 Task: Look for space in Kepala Batas, Malaysia from 2nd August, 2023 to 12th August, 2023 for 2 adults in price range Rs.5000 to Rs.10000. Place can be private room with 1  bedroom having 1 bed and 1 bathroom. Property type can be house, flat, guest house, hotel. Booking option can be shelf check-in. Required host language is English.
Action: Mouse moved to (529, 156)
Screenshot: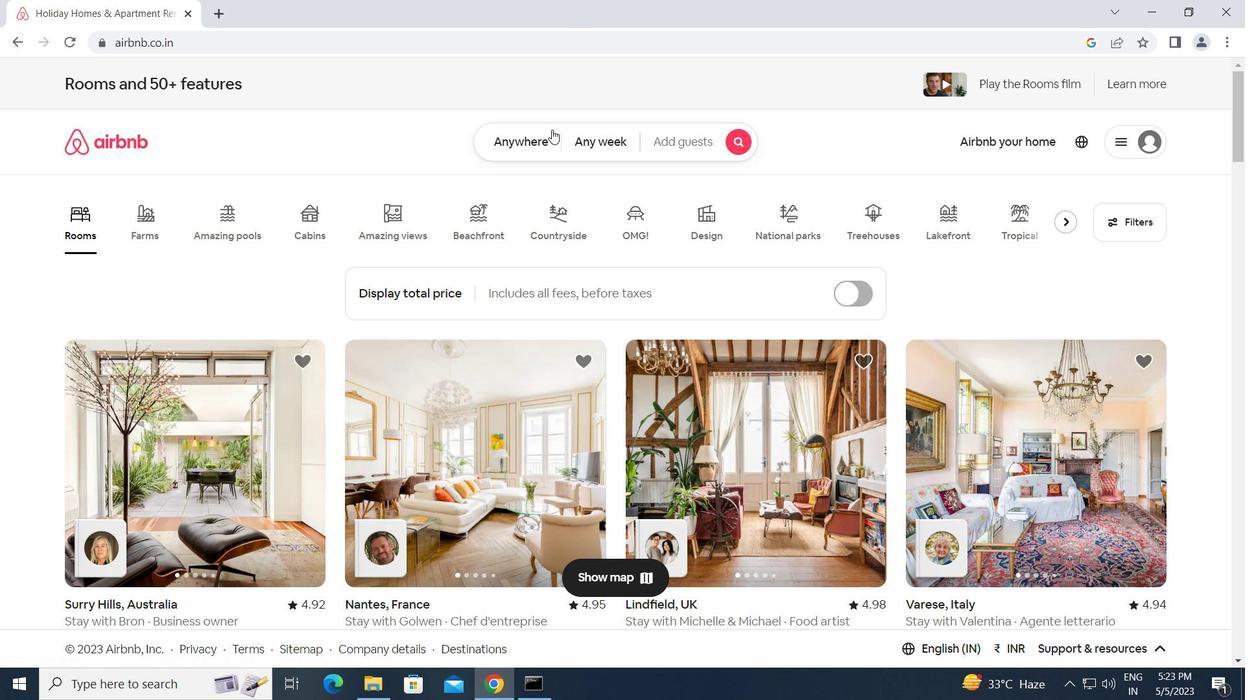 
Action: Mouse pressed left at (529, 156)
Screenshot: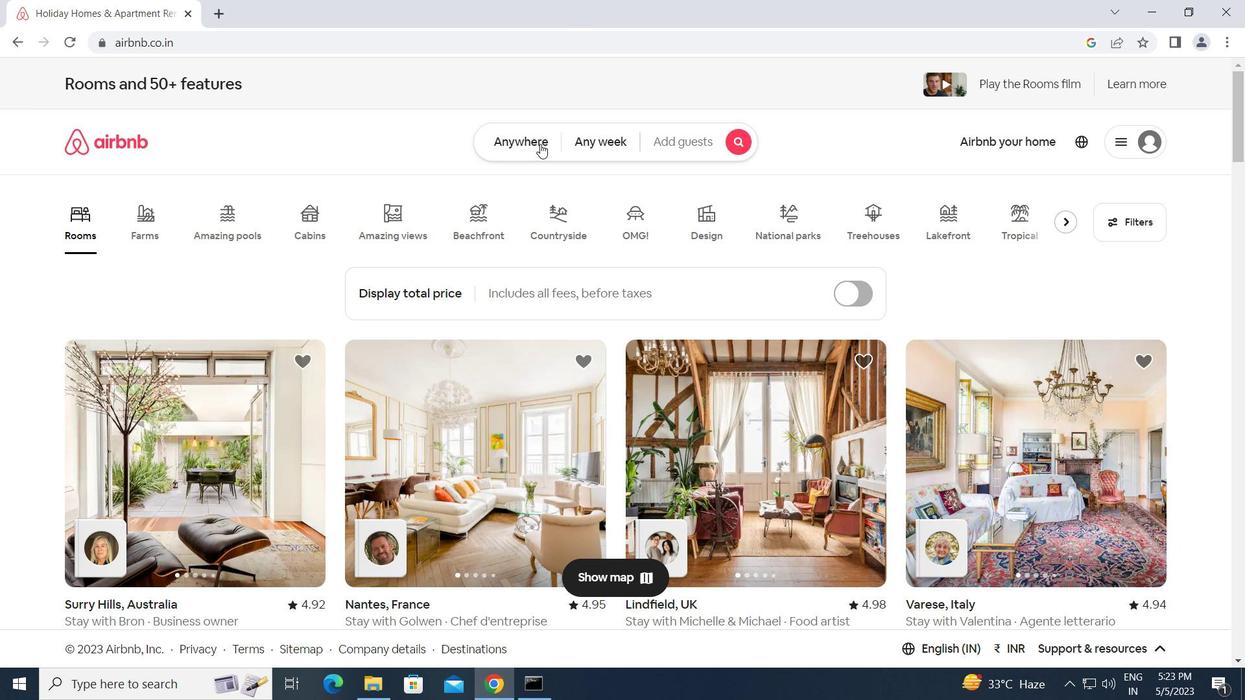 
Action: Mouse moved to (441, 202)
Screenshot: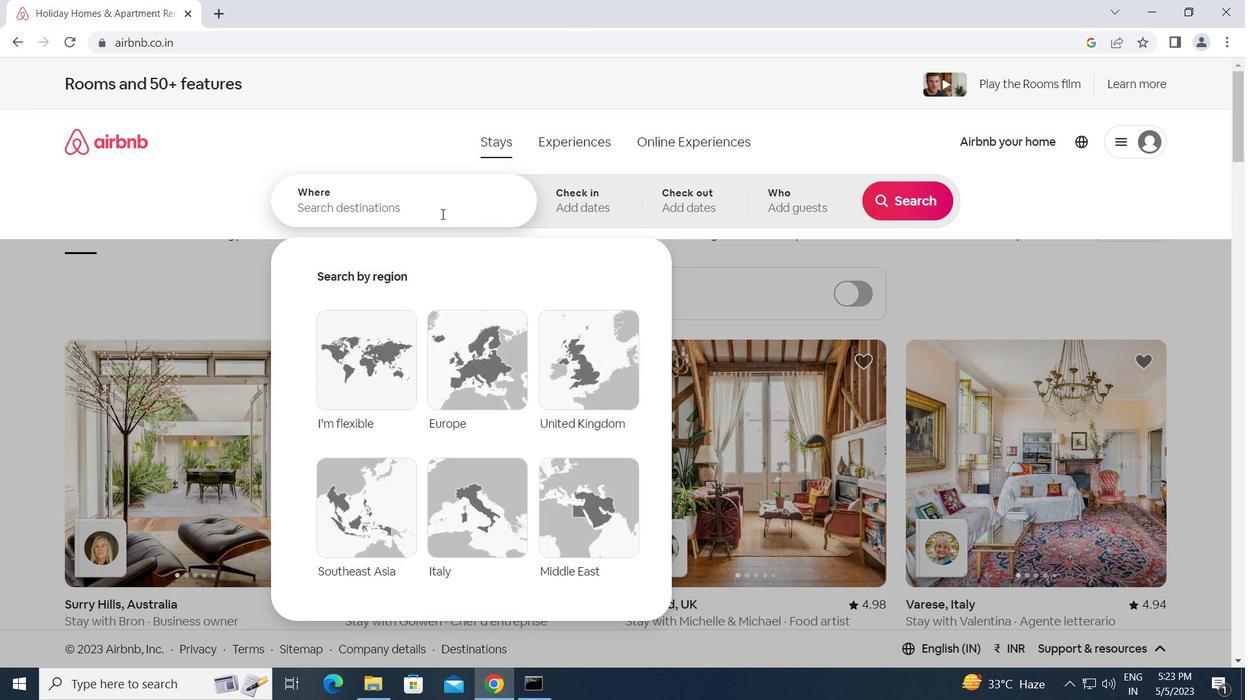 
Action: Mouse pressed left at (441, 202)
Screenshot: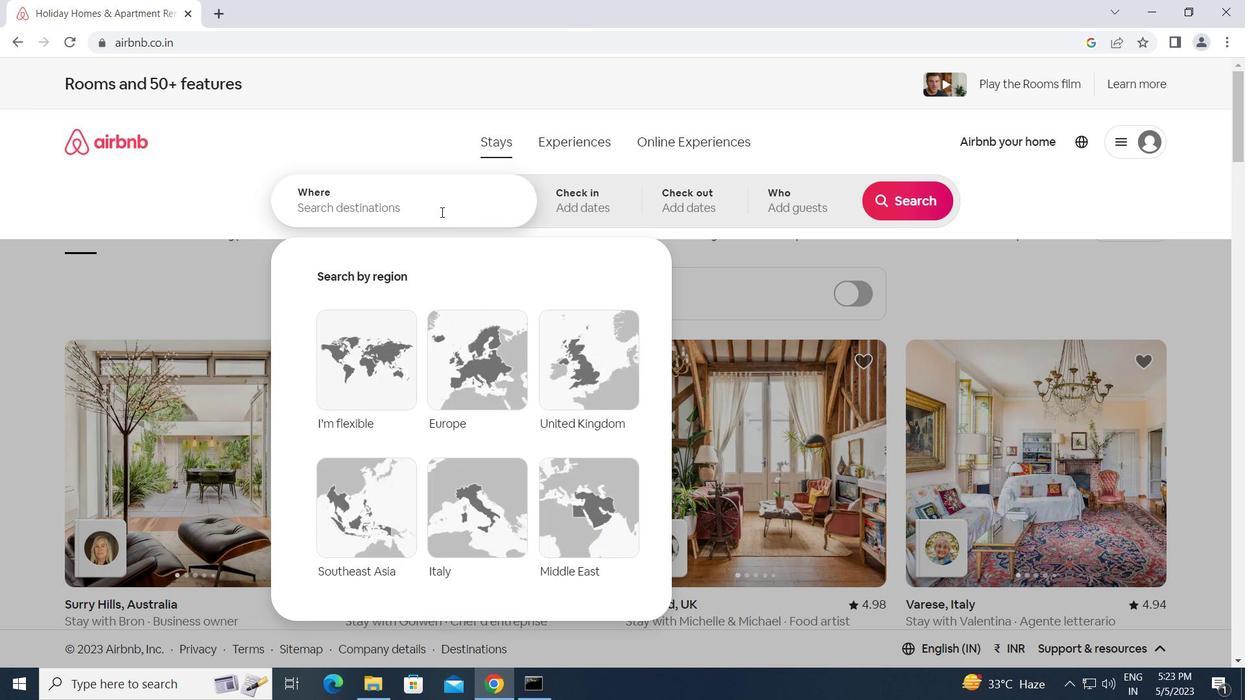 
Action: Key pressed k<Key.caps_lock>epala<Key.space><Key.caps_lock>b<Key.caps_lock>atas,<Key.space><Key.caps_lock>m<Key.caps_lock>alaysia<Key.enter>
Screenshot: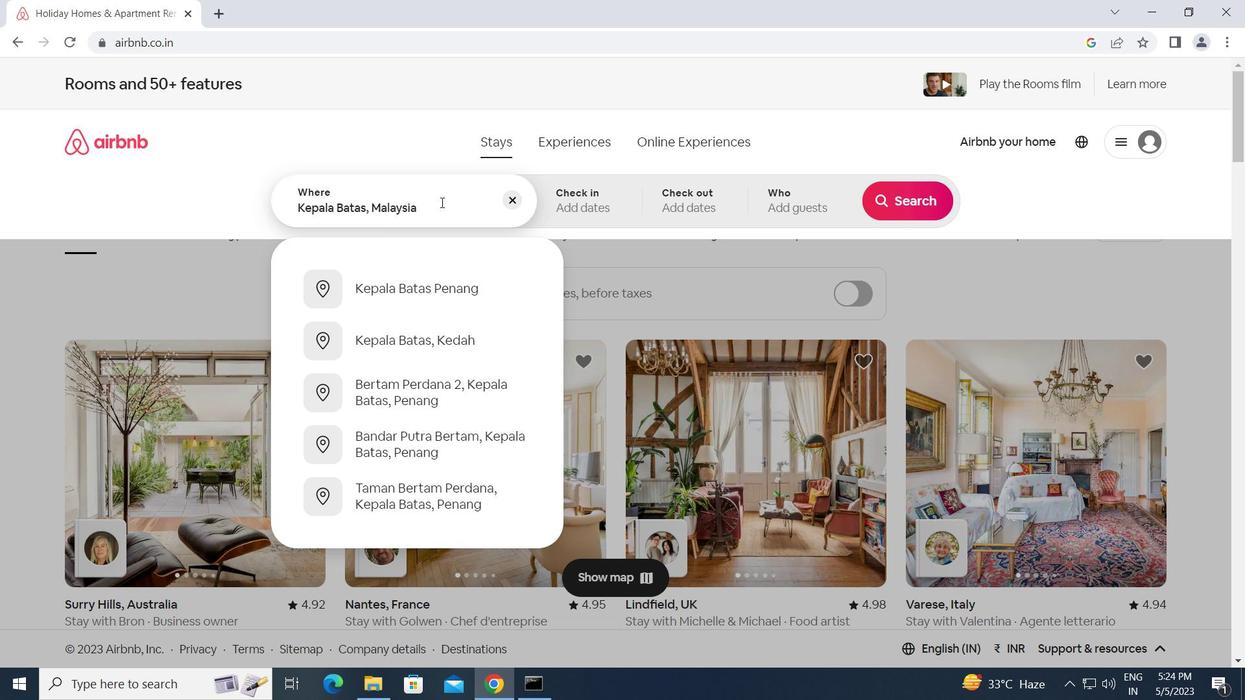 
Action: Mouse moved to (906, 332)
Screenshot: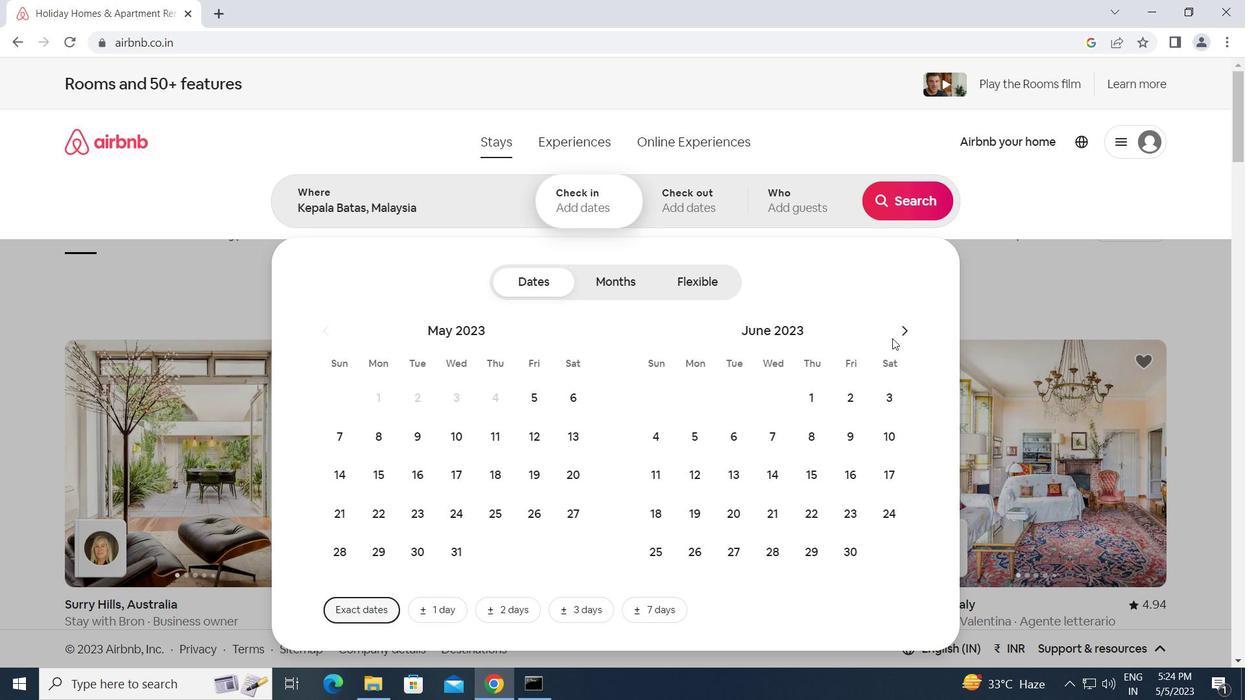 
Action: Mouse pressed left at (906, 332)
Screenshot: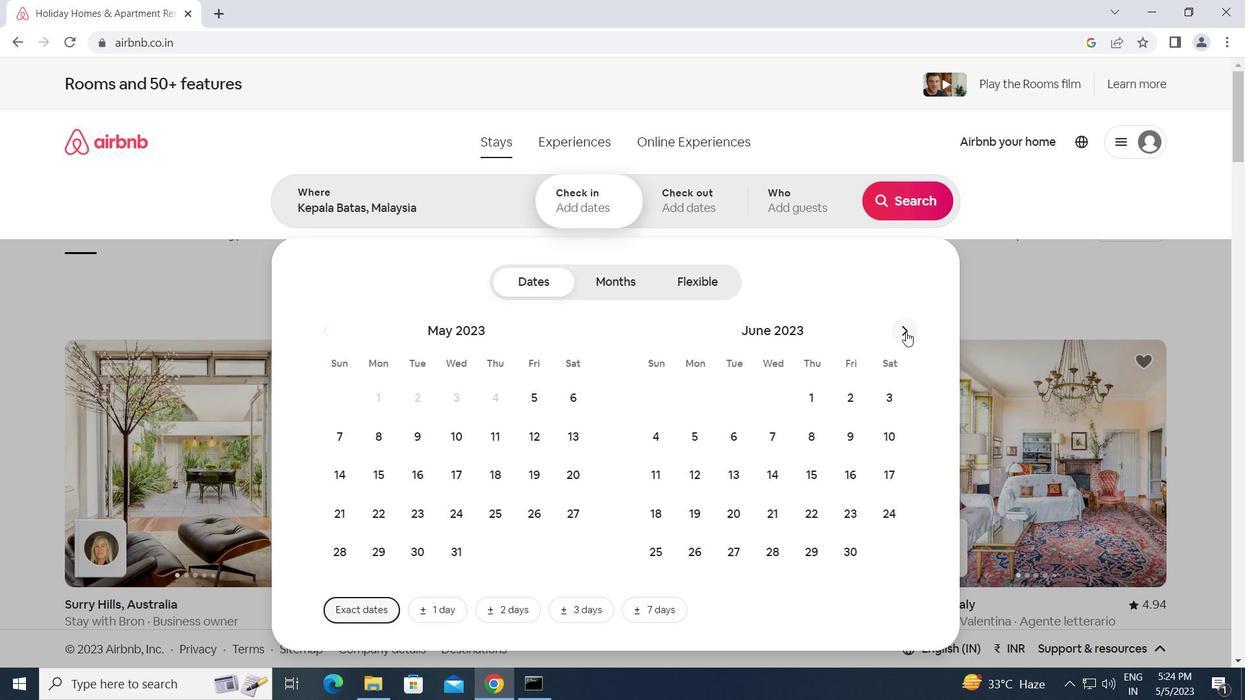
Action: Mouse pressed left at (906, 332)
Screenshot: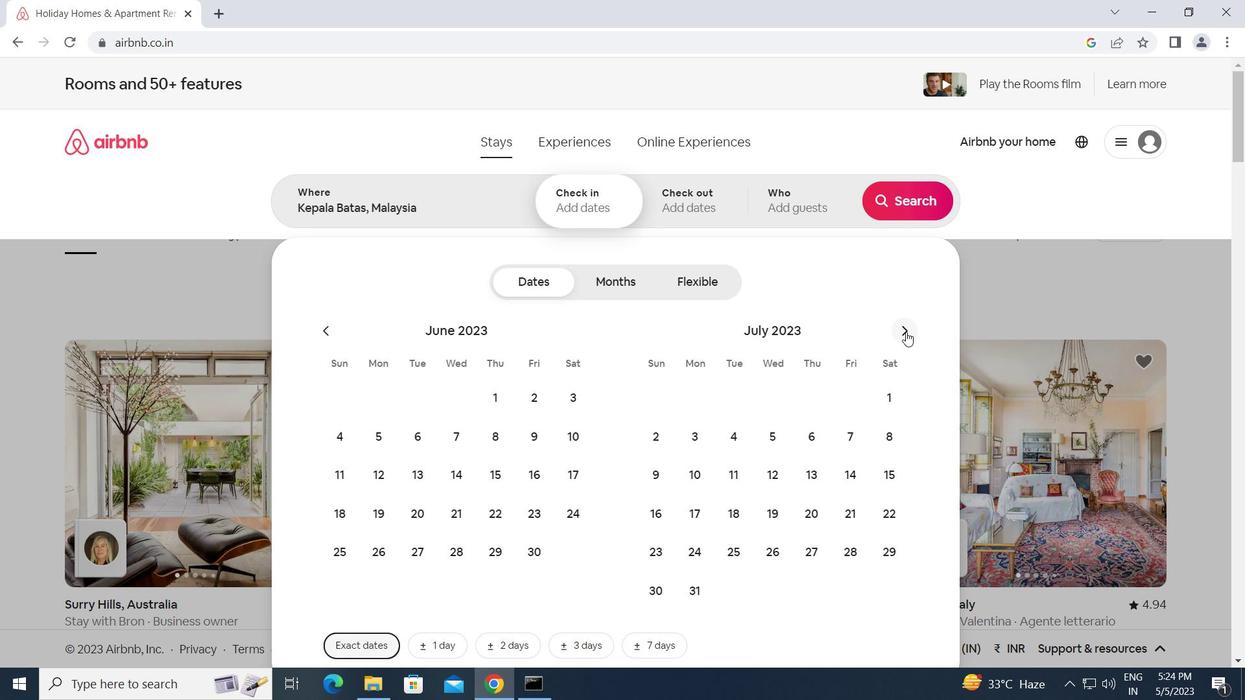 
Action: Mouse moved to (771, 398)
Screenshot: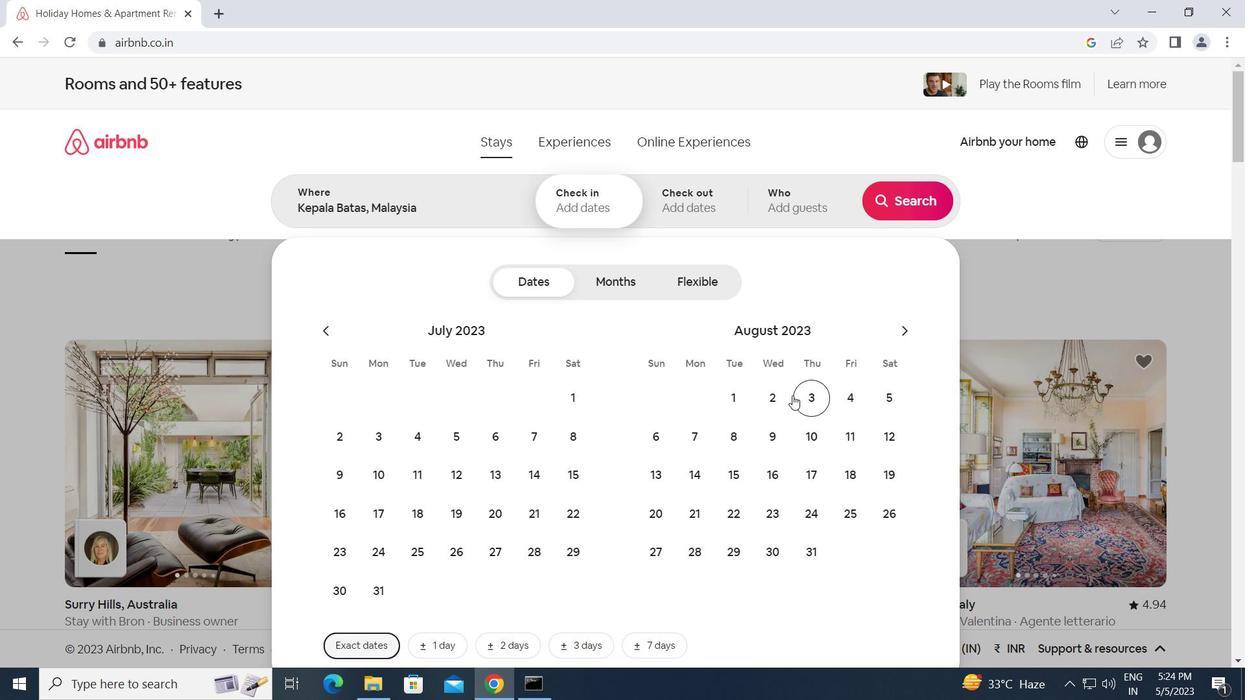 
Action: Mouse pressed left at (771, 398)
Screenshot: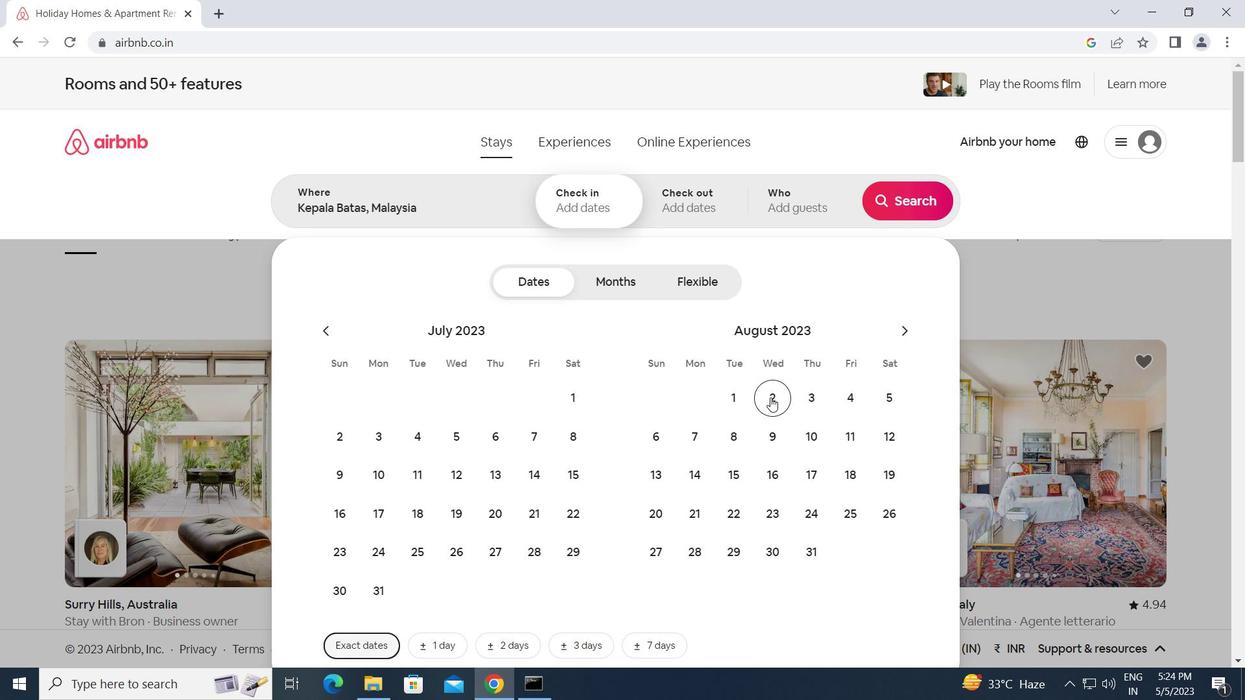 
Action: Mouse moved to (901, 441)
Screenshot: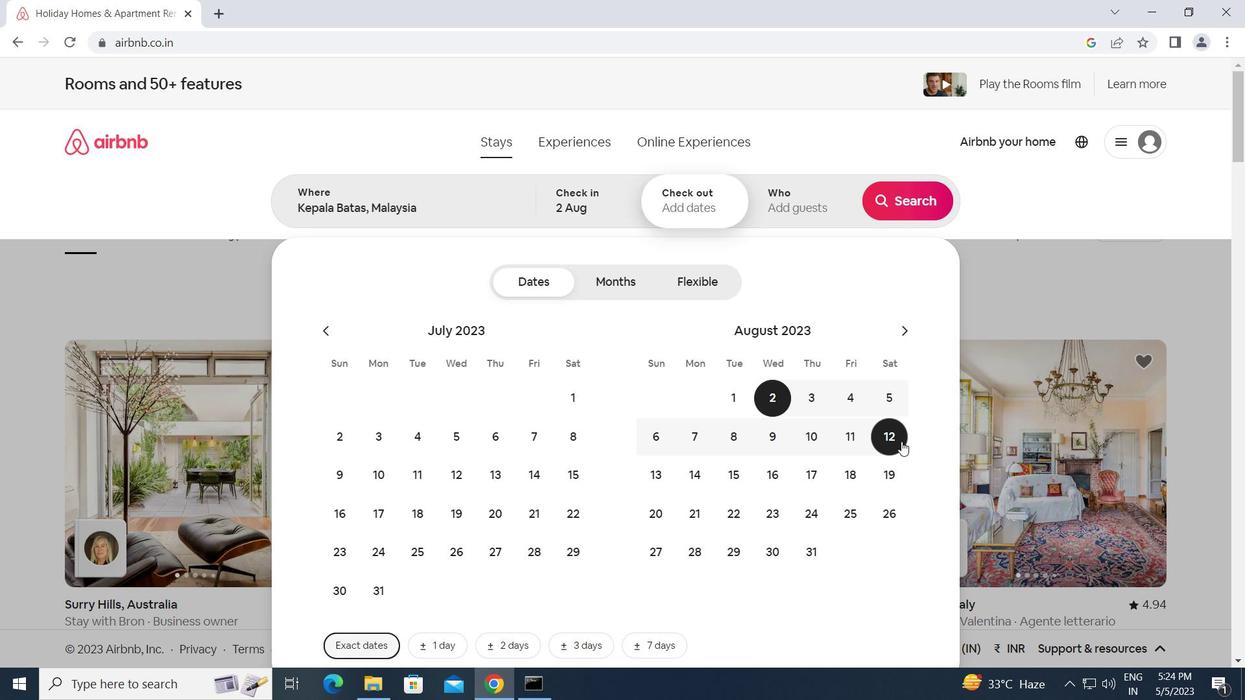 
Action: Mouse pressed left at (901, 441)
Screenshot: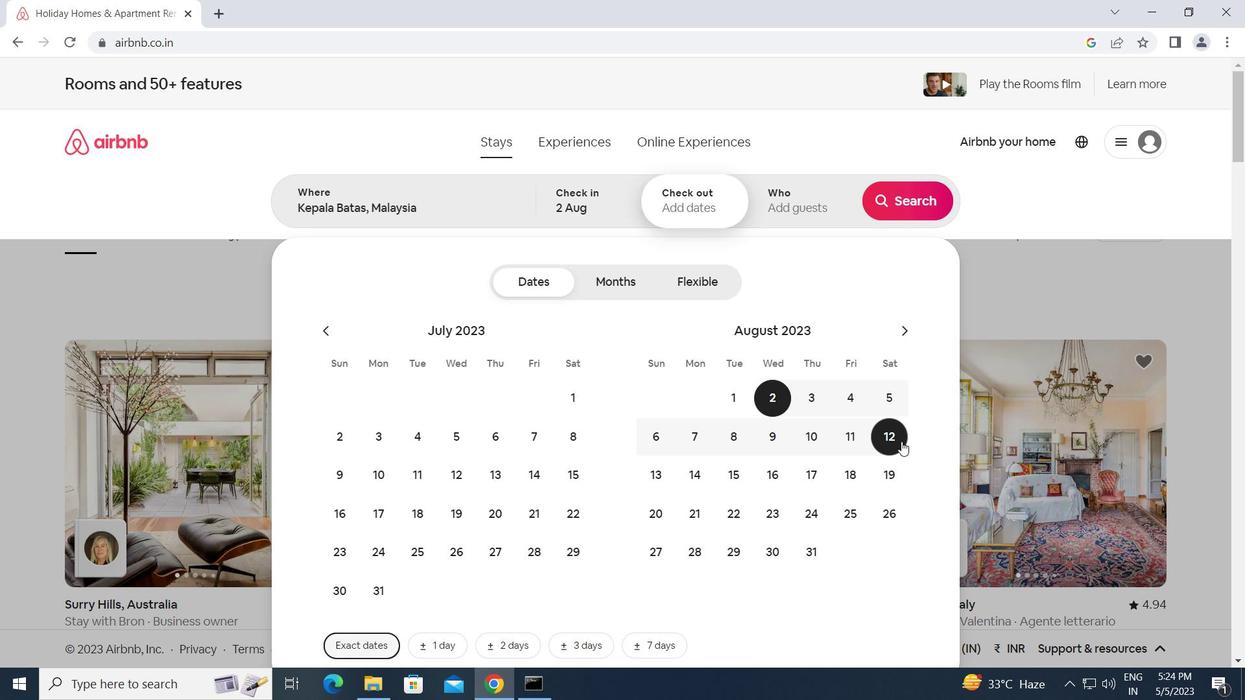 
Action: Mouse moved to (804, 202)
Screenshot: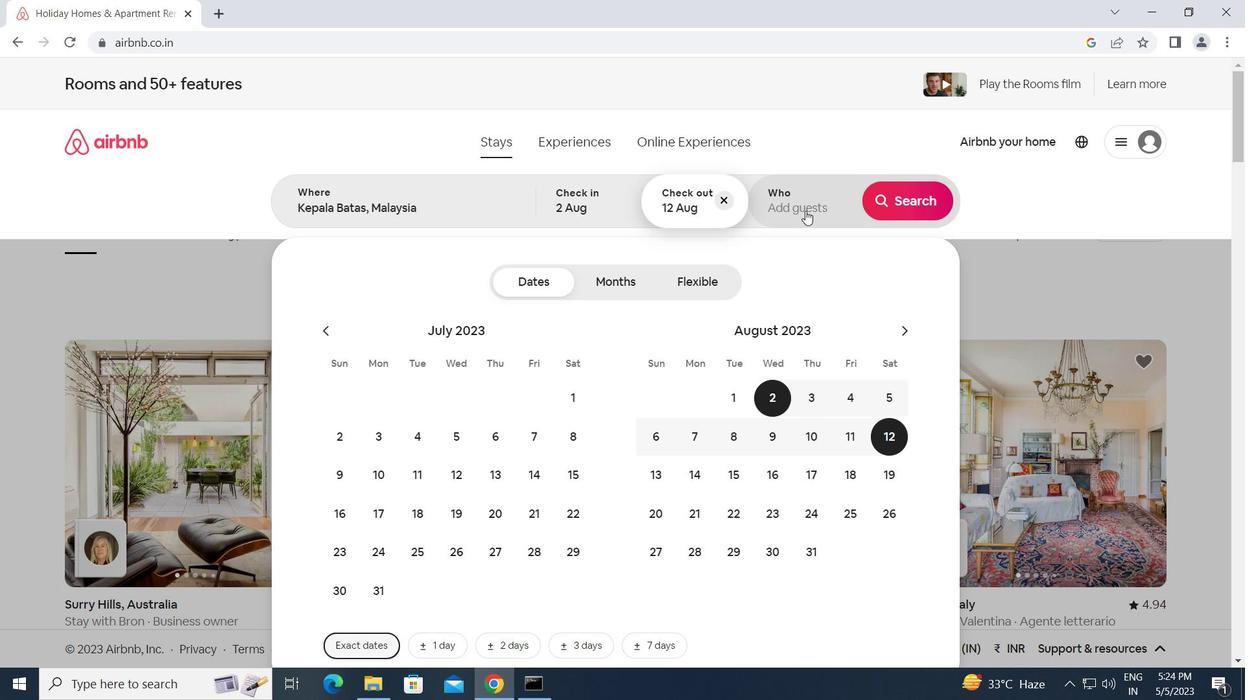 
Action: Mouse pressed left at (804, 202)
Screenshot: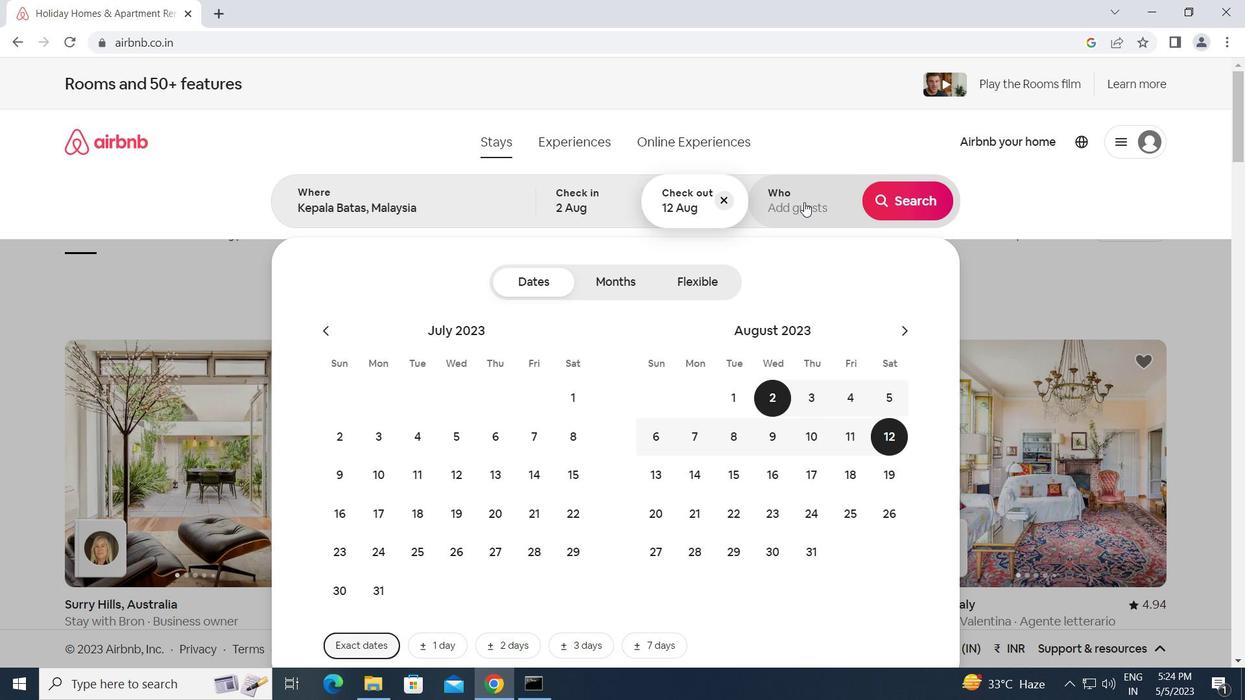 
Action: Mouse moved to (912, 283)
Screenshot: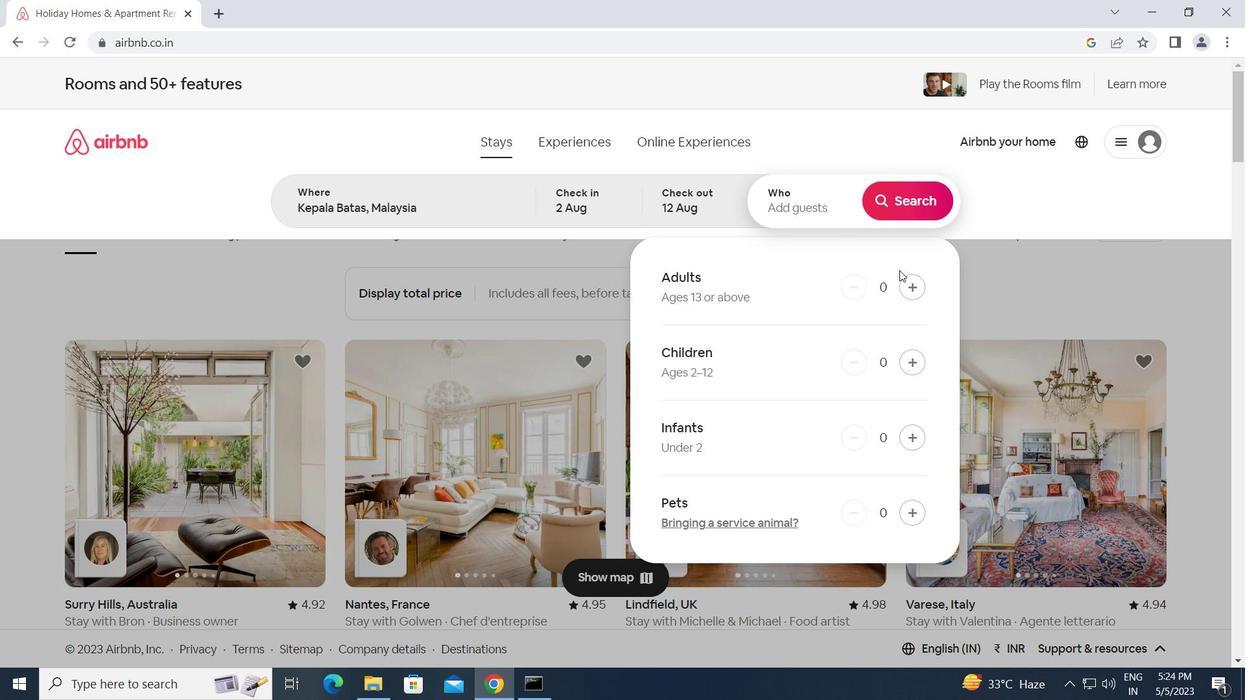 
Action: Mouse pressed left at (912, 283)
Screenshot: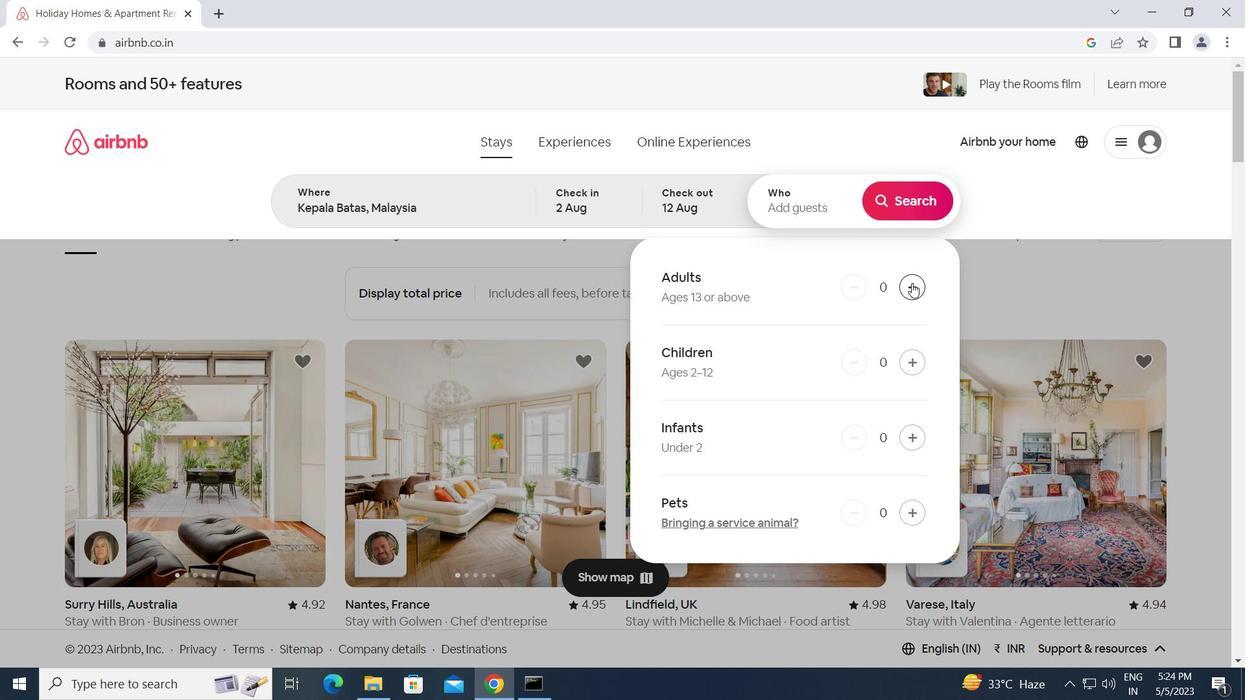 
Action: Mouse pressed left at (912, 283)
Screenshot: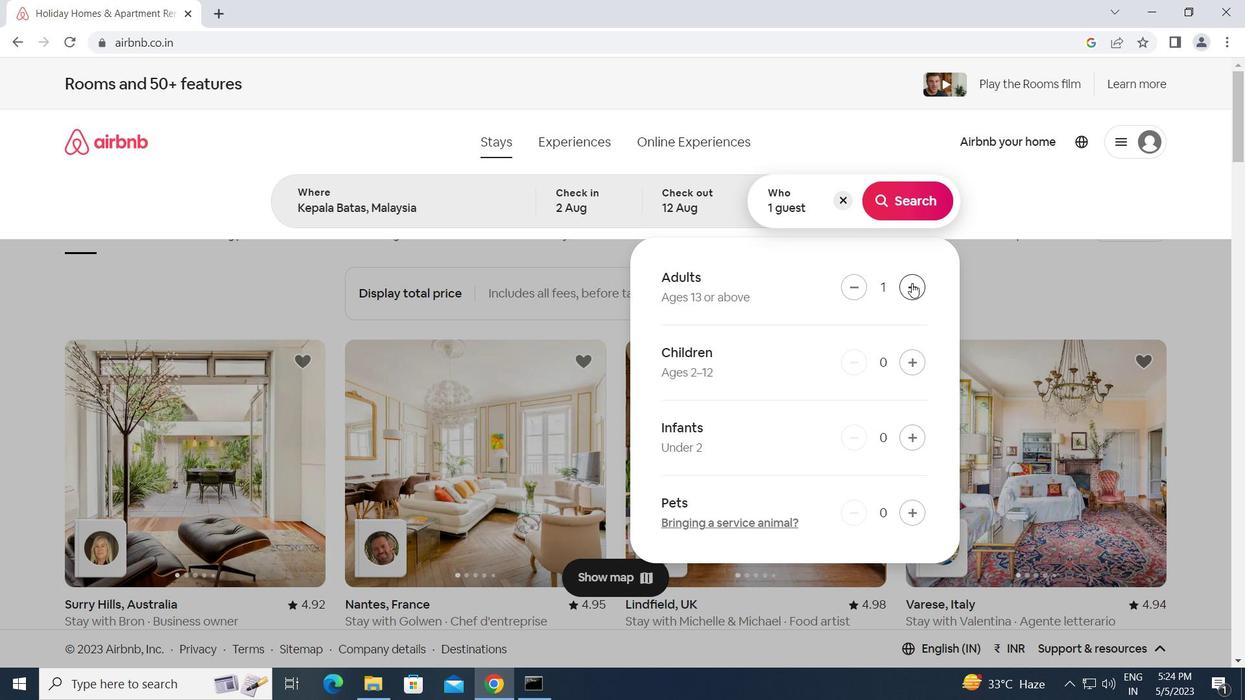 
Action: Mouse moved to (909, 199)
Screenshot: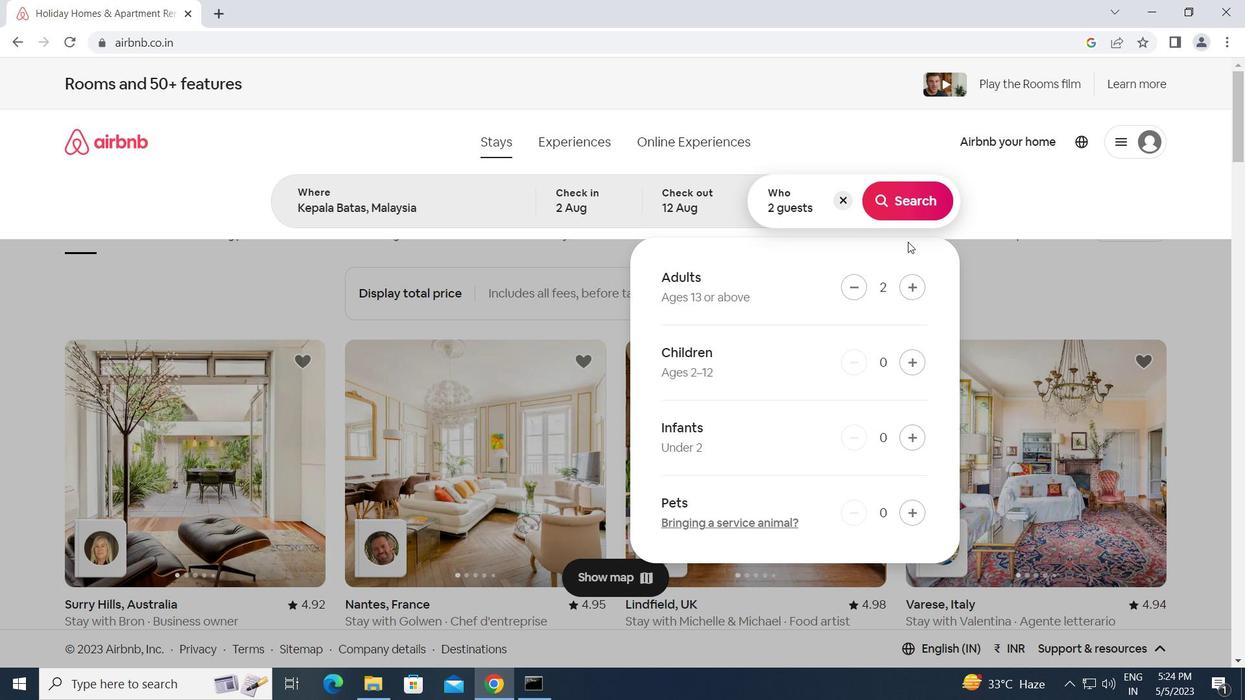 
Action: Mouse pressed left at (909, 199)
Screenshot: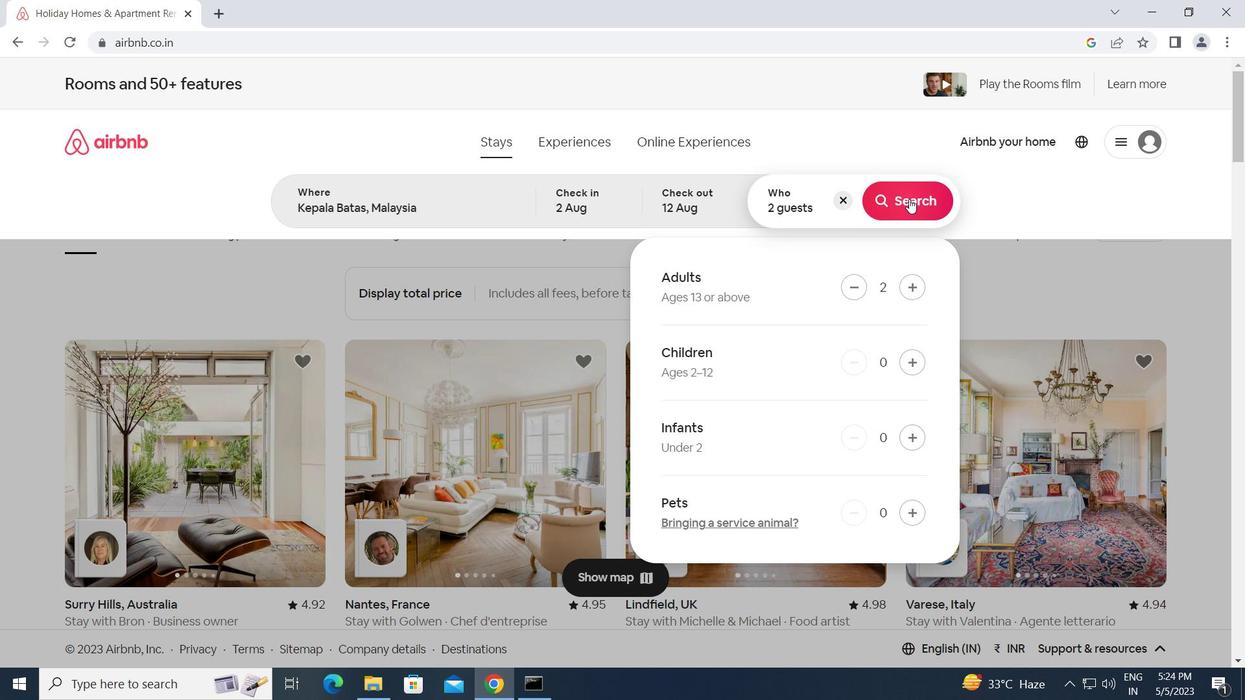 
Action: Mouse moved to (1191, 153)
Screenshot: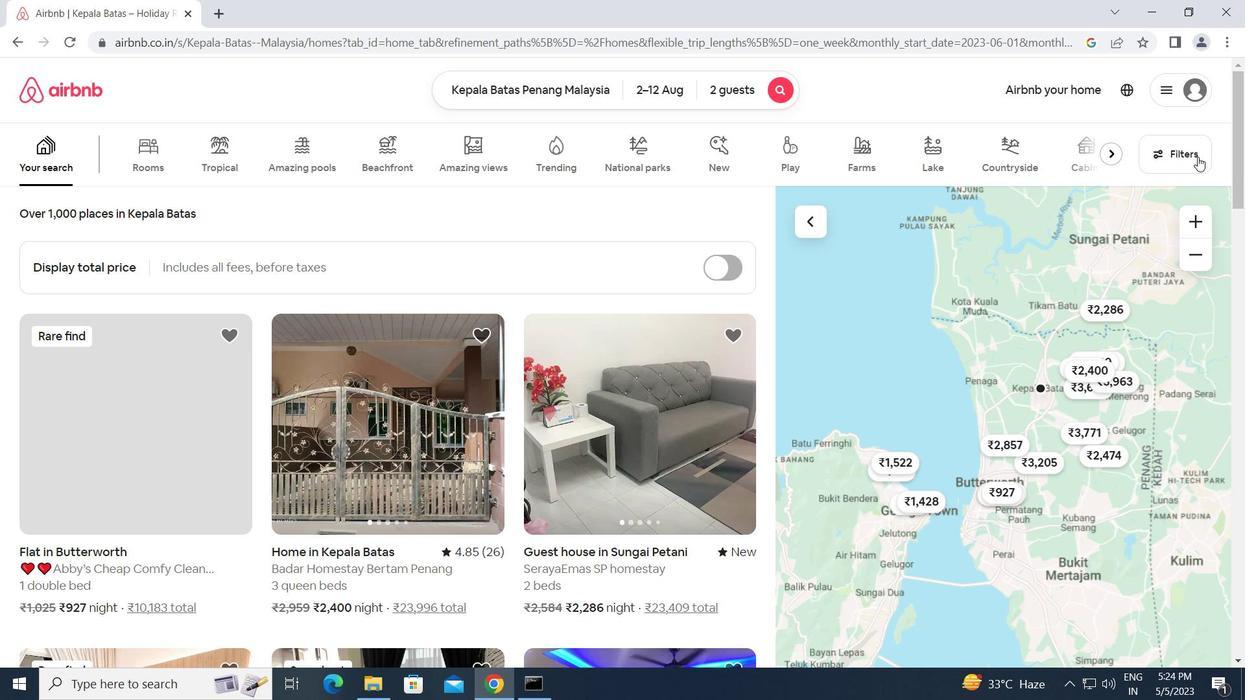 
Action: Mouse pressed left at (1191, 153)
Screenshot: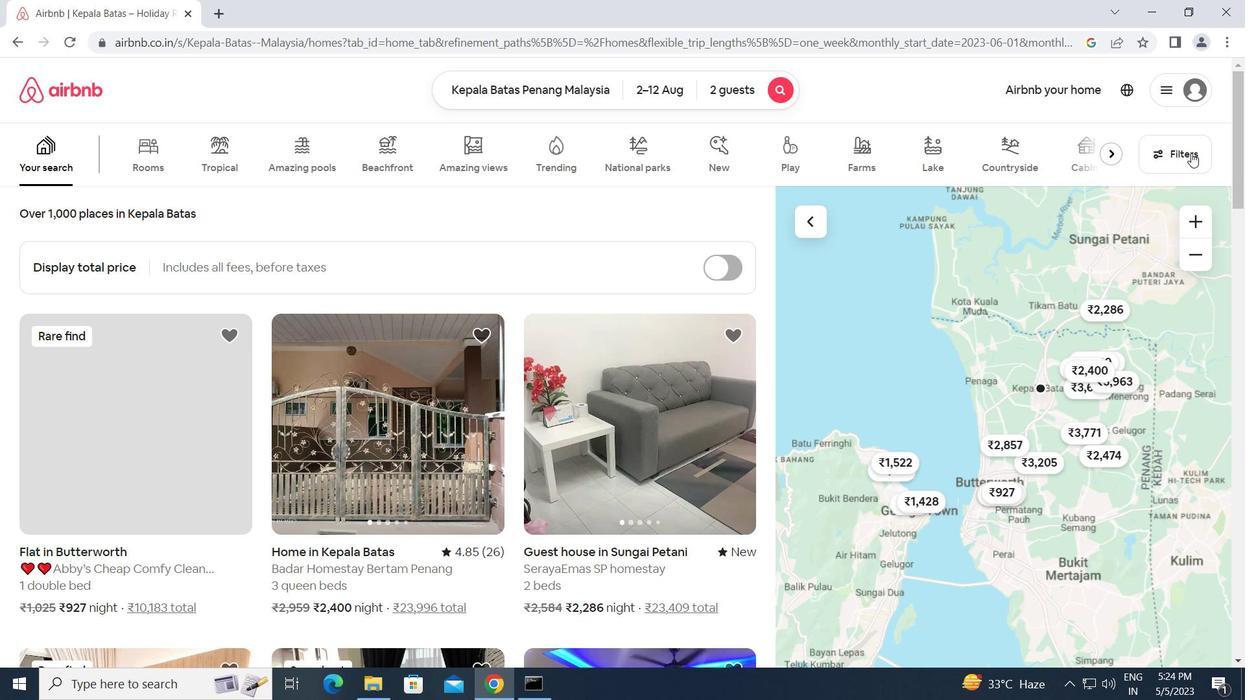 
Action: Mouse moved to (601, 430)
Screenshot: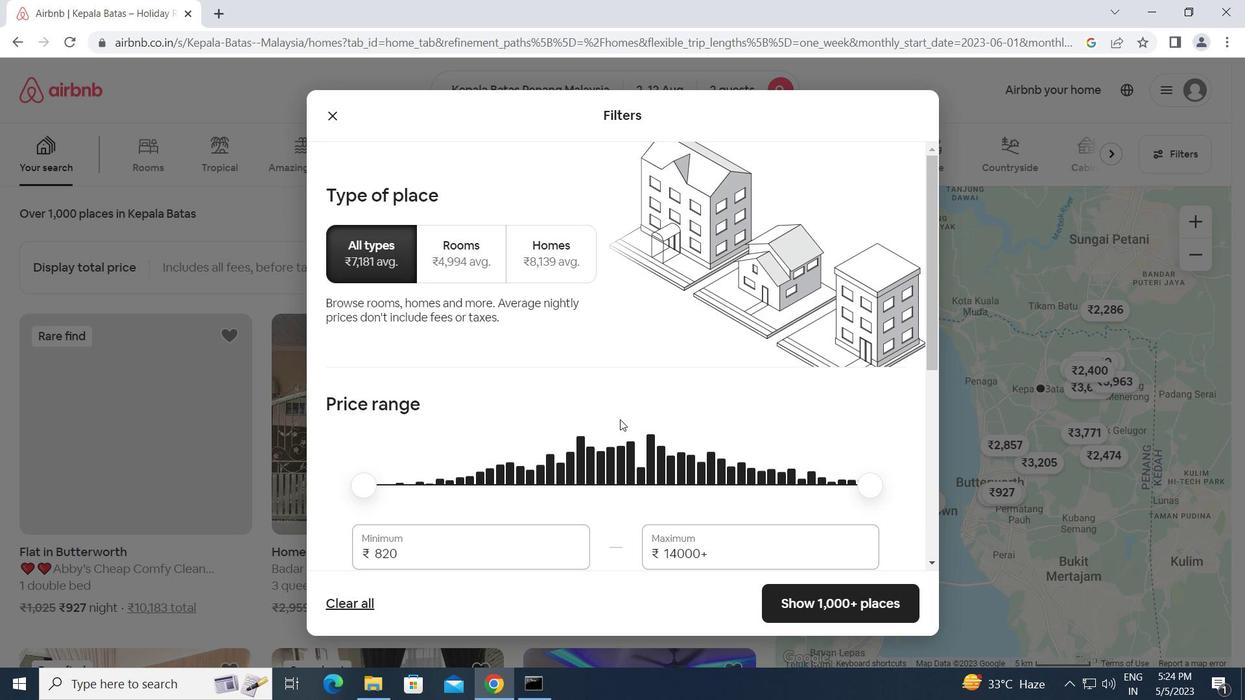
Action: Mouse scrolled (601, 429) with delta (0, 0)
Screenshot: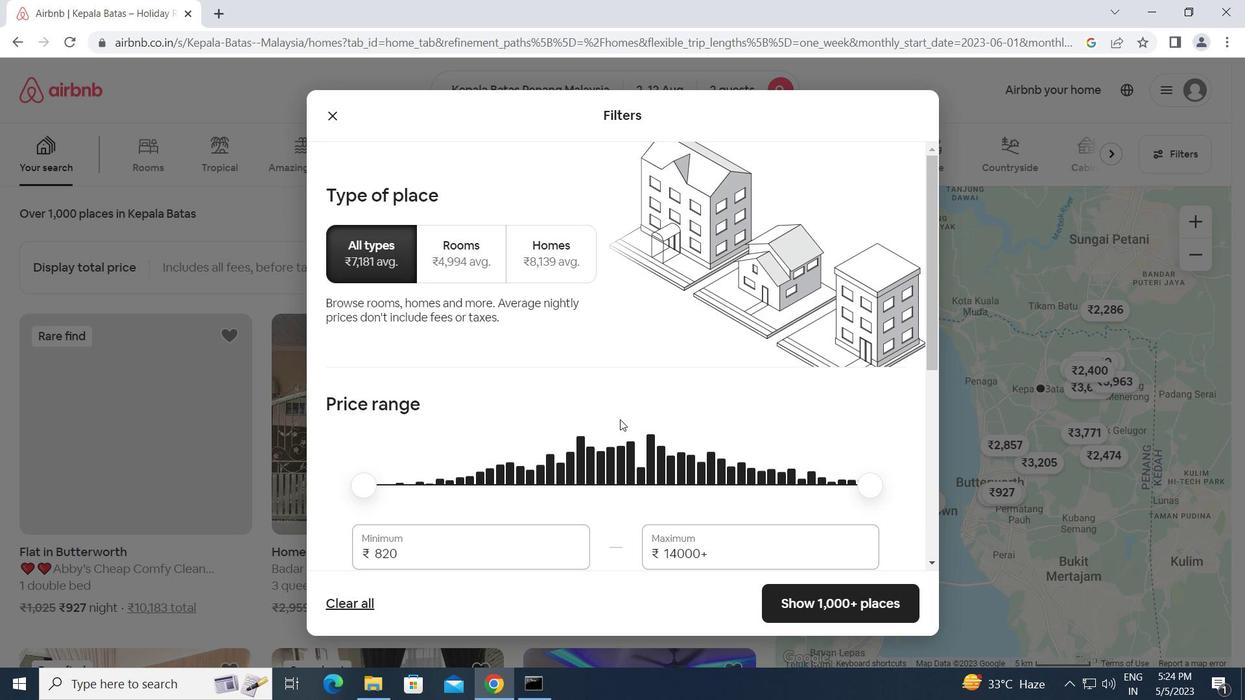 
Action: Mouse moved to (592, 434)
Screenshot: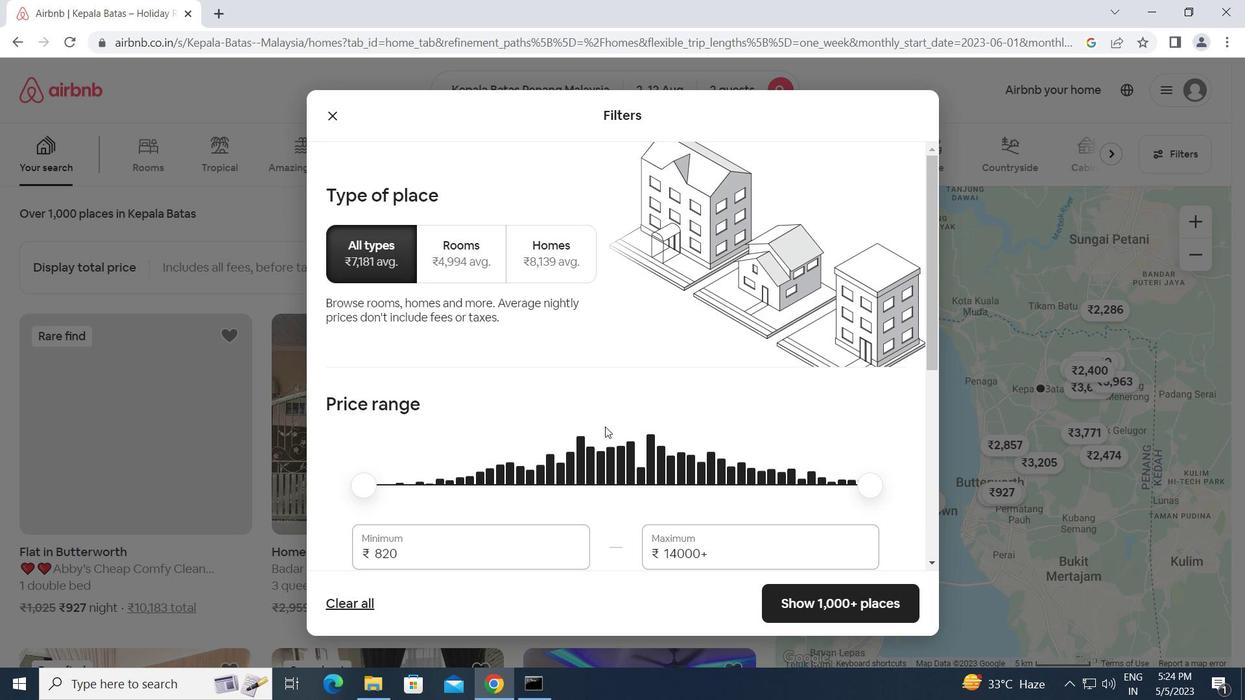 
Action: Mouse scrolled (592, 433) with delta (0, 0)
Screenshot: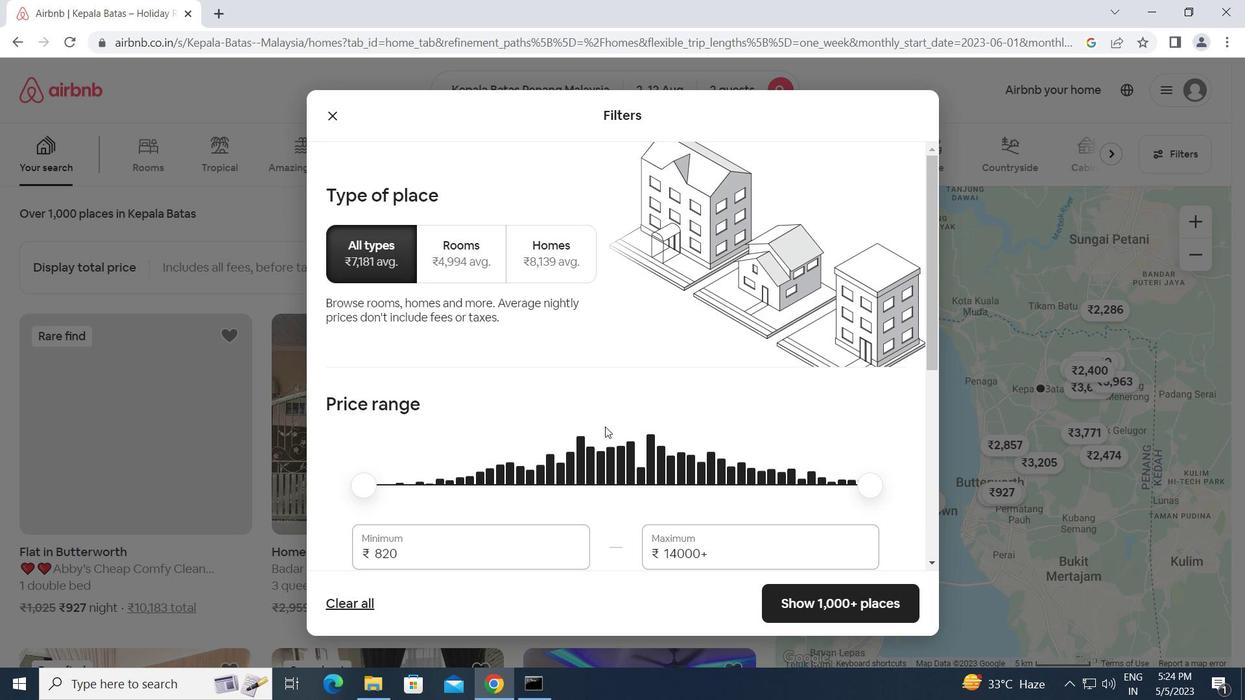 
Action: Mouse moved to (400, 391)
Screenshot: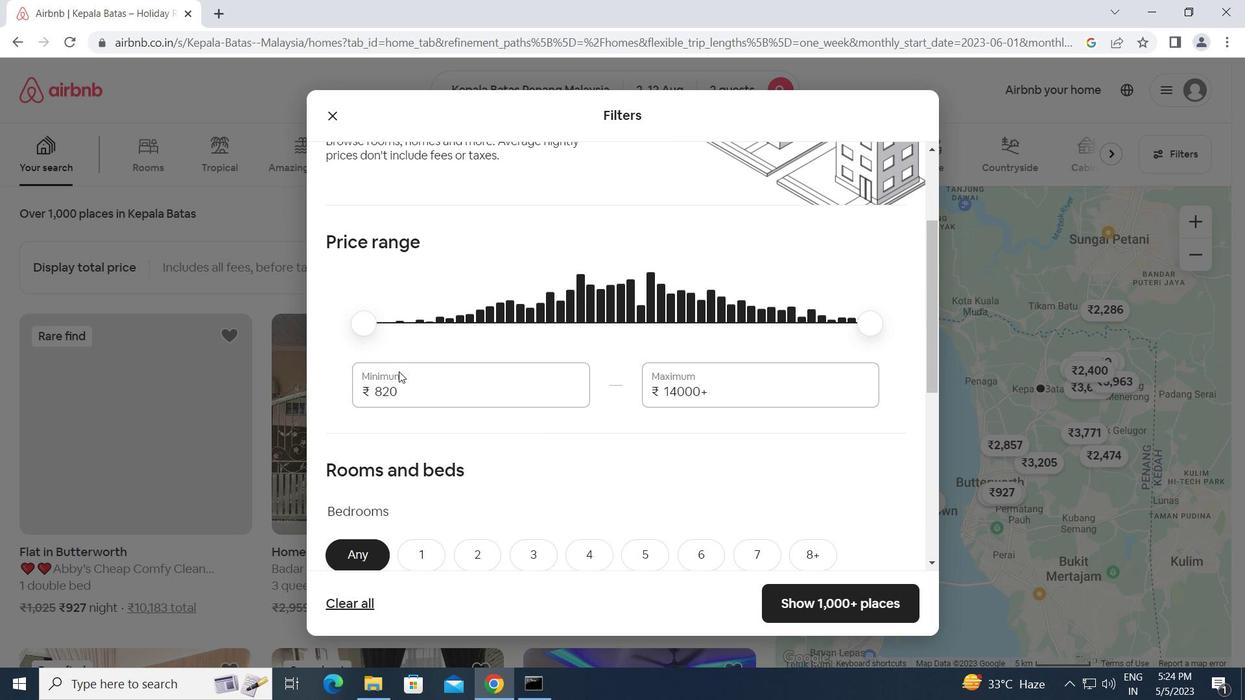 
Action: Mouse pressed left at (400, 391)
Screenshot: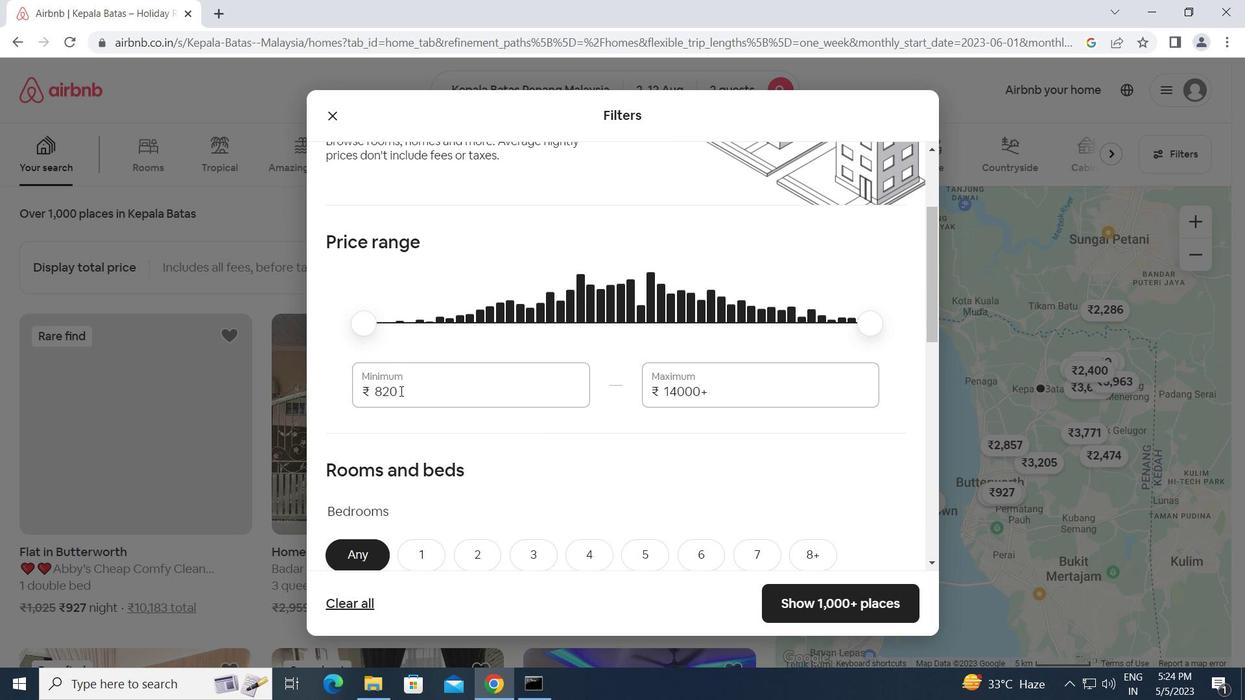 
Action: Mouse moved to (356, 395)
Screenshot: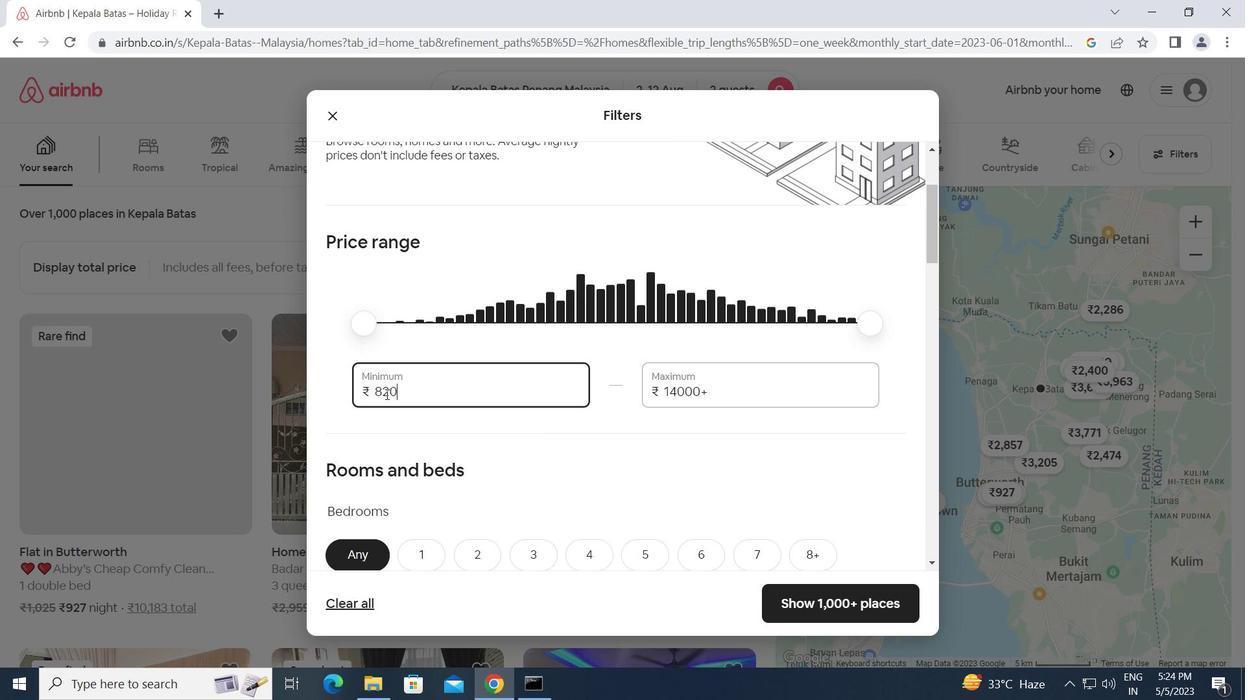 
Action: Key pressed 5000<Key.tab>10000
Screenshot: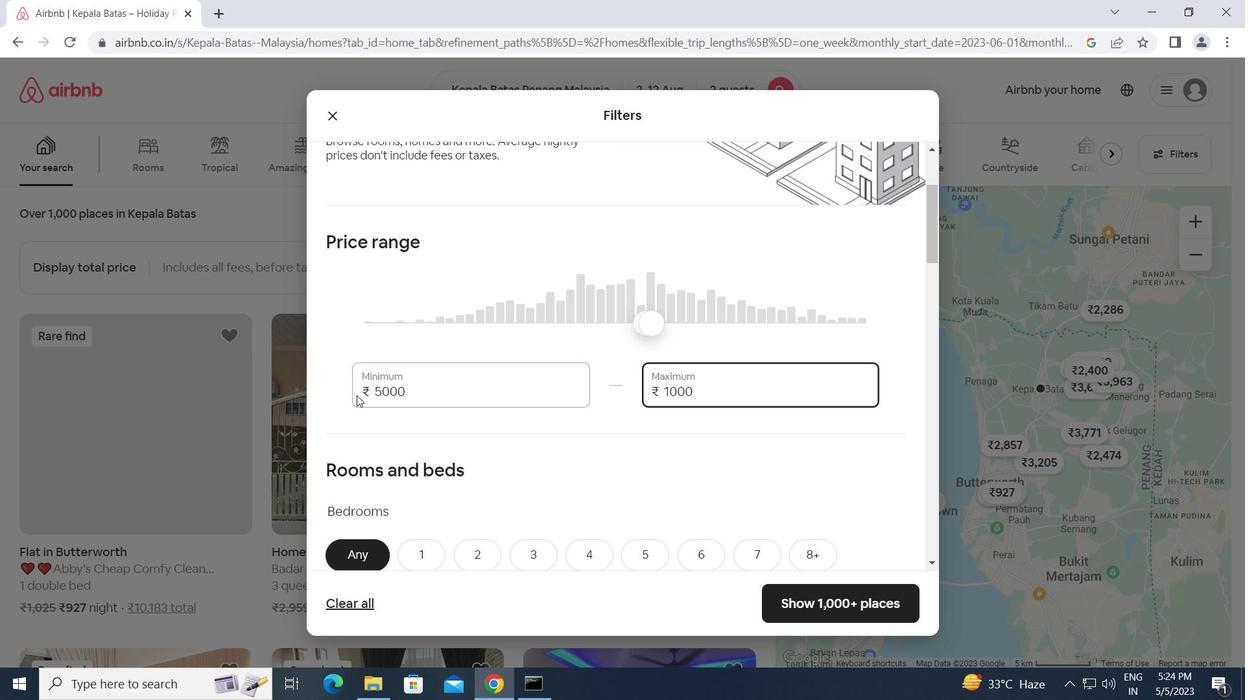 
Action: Mouse moved to (469, 433)
Screenshot: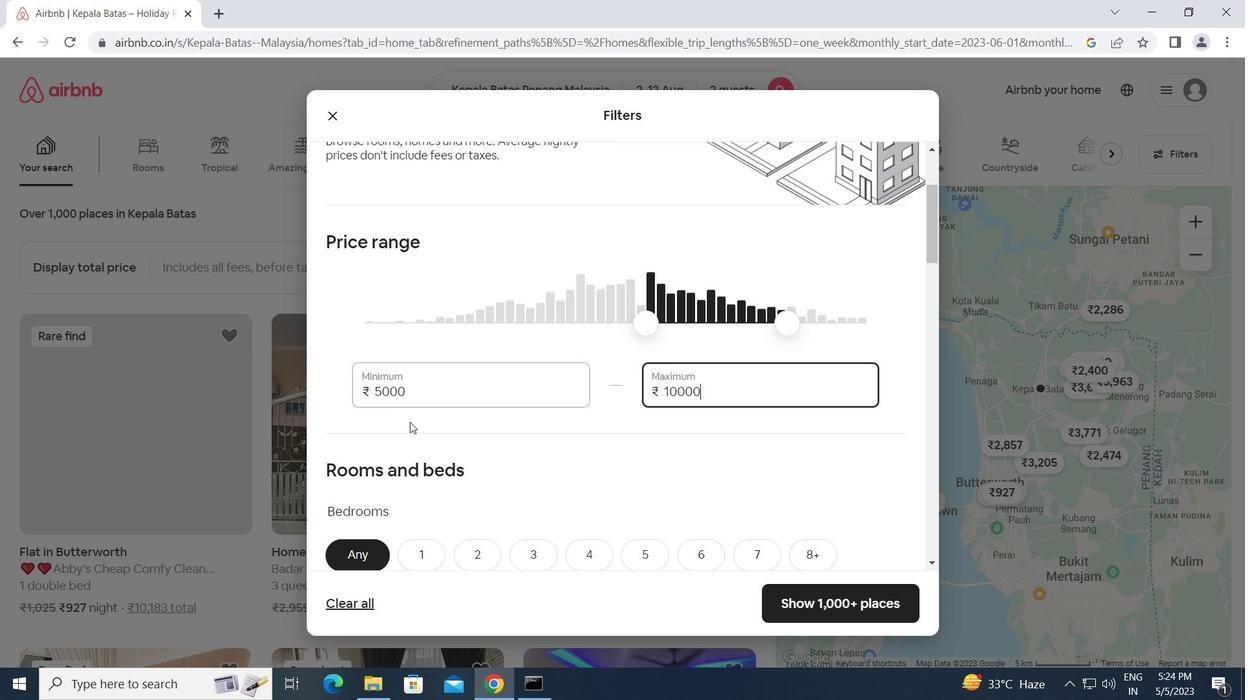 
Action: Mouse scrolled (469, 433) with delta (0, 0)
Screenshot: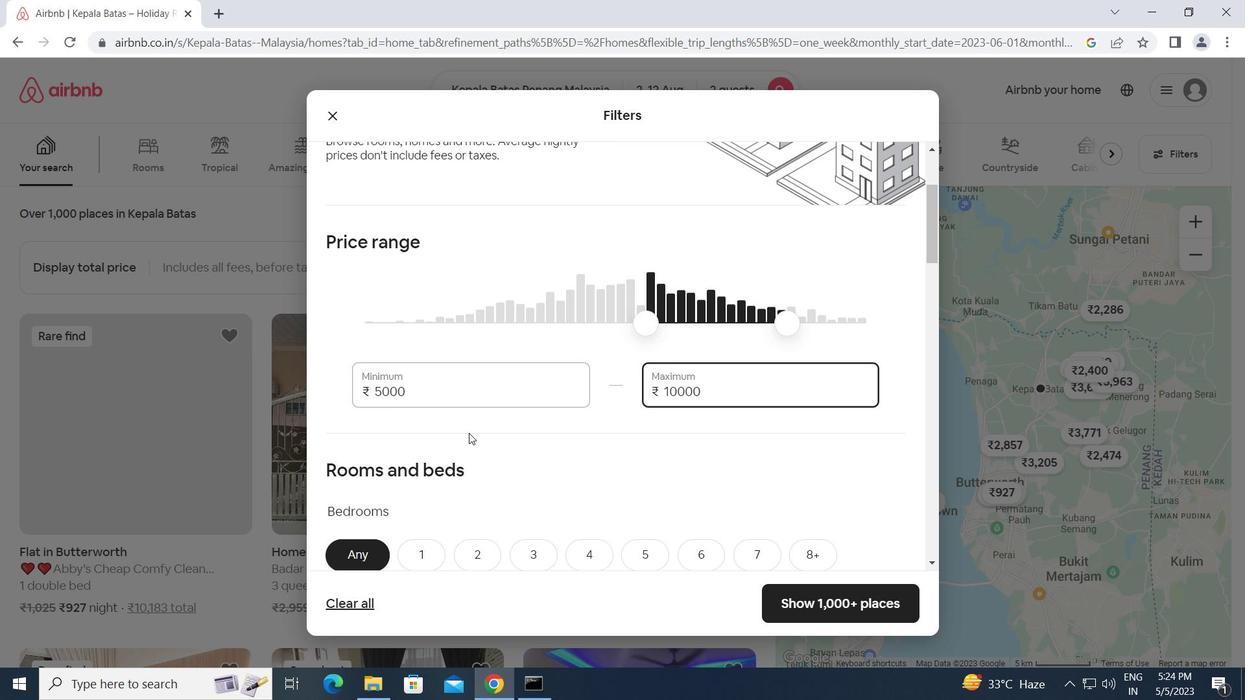 
Action: Mouse scrolled (469, 433) with delta (0, 0)
Screenshot: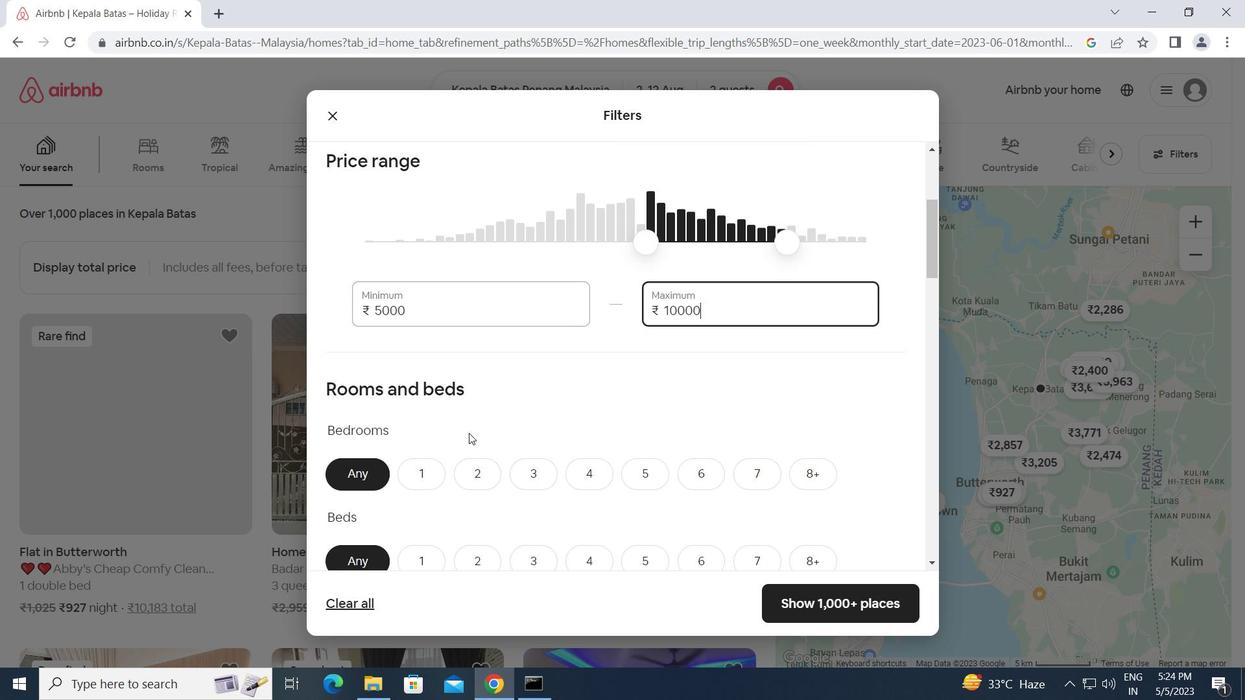 
Action: Mouse scrolled (469, 433) with delta (0, 0)
Screenshot: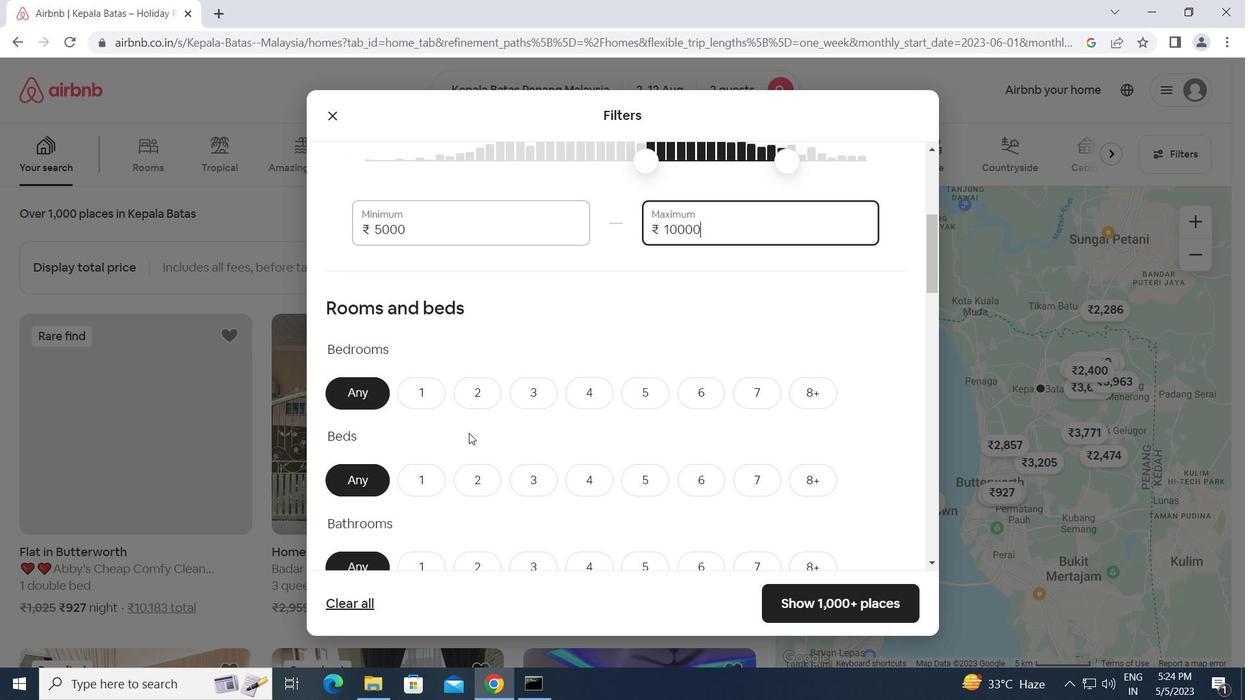 
Action: Mouse moved to (428, 304)
Screenshot: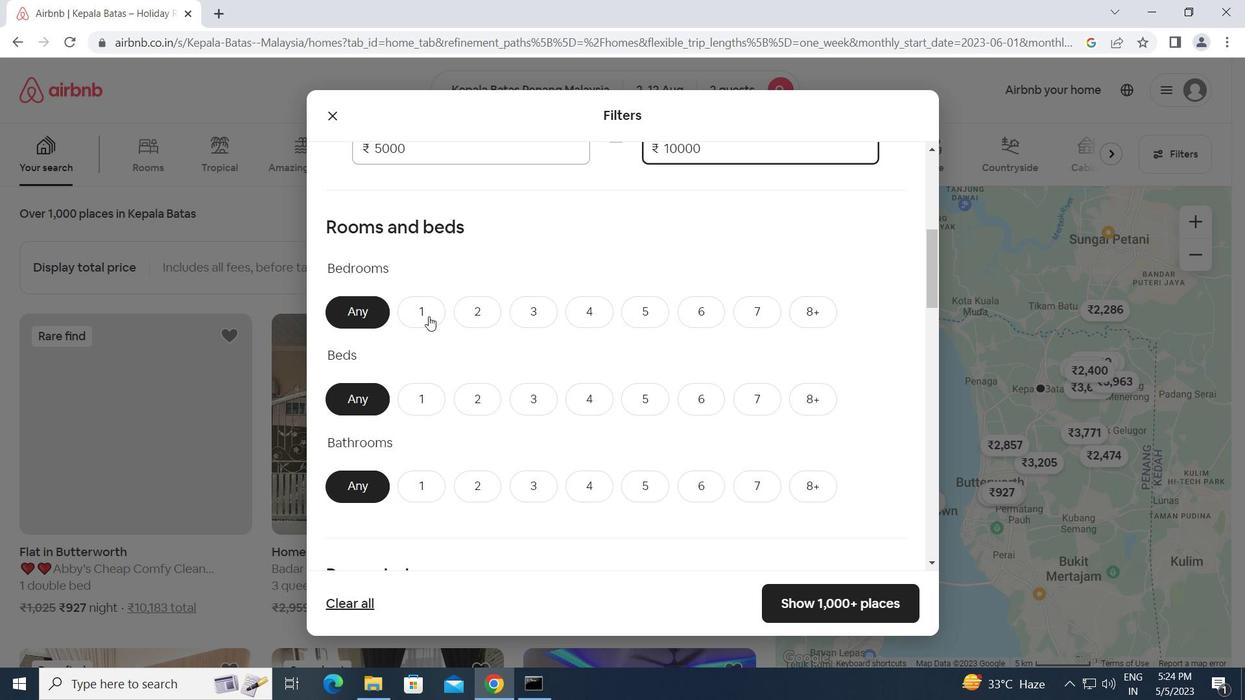
Action: Mouse pressed left at (428, 304)
Screenshot: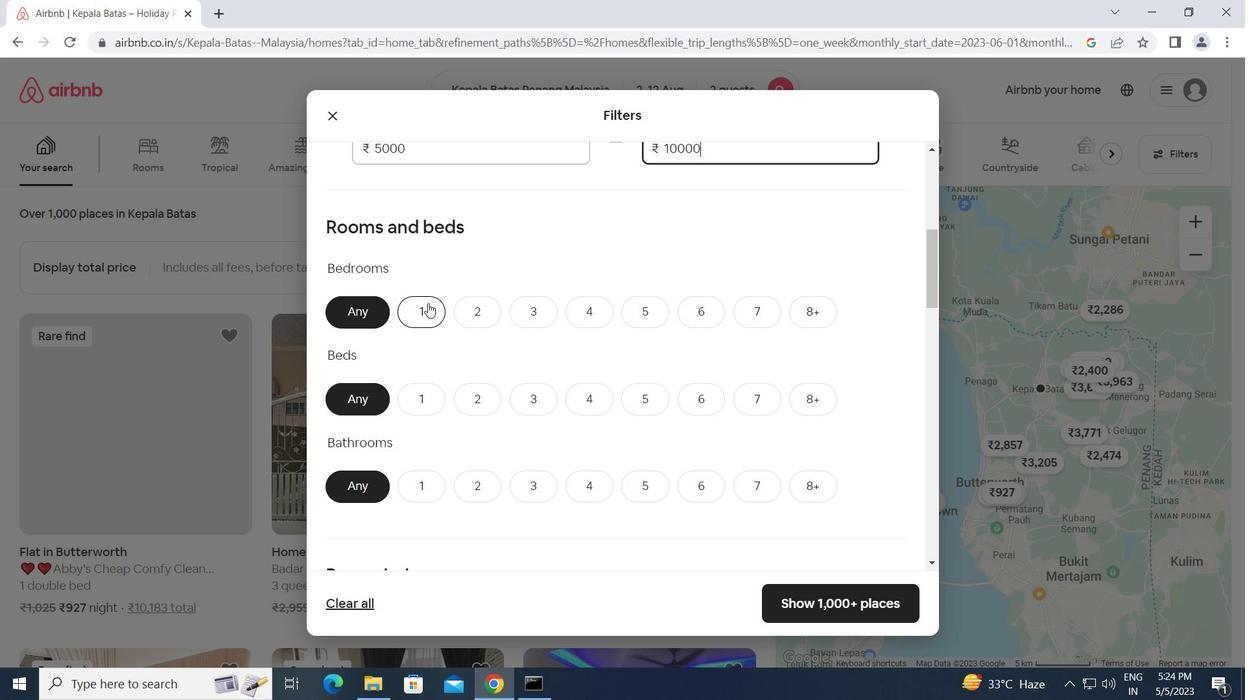 
Action: Mouse moved to (426, 395)
Screenshot: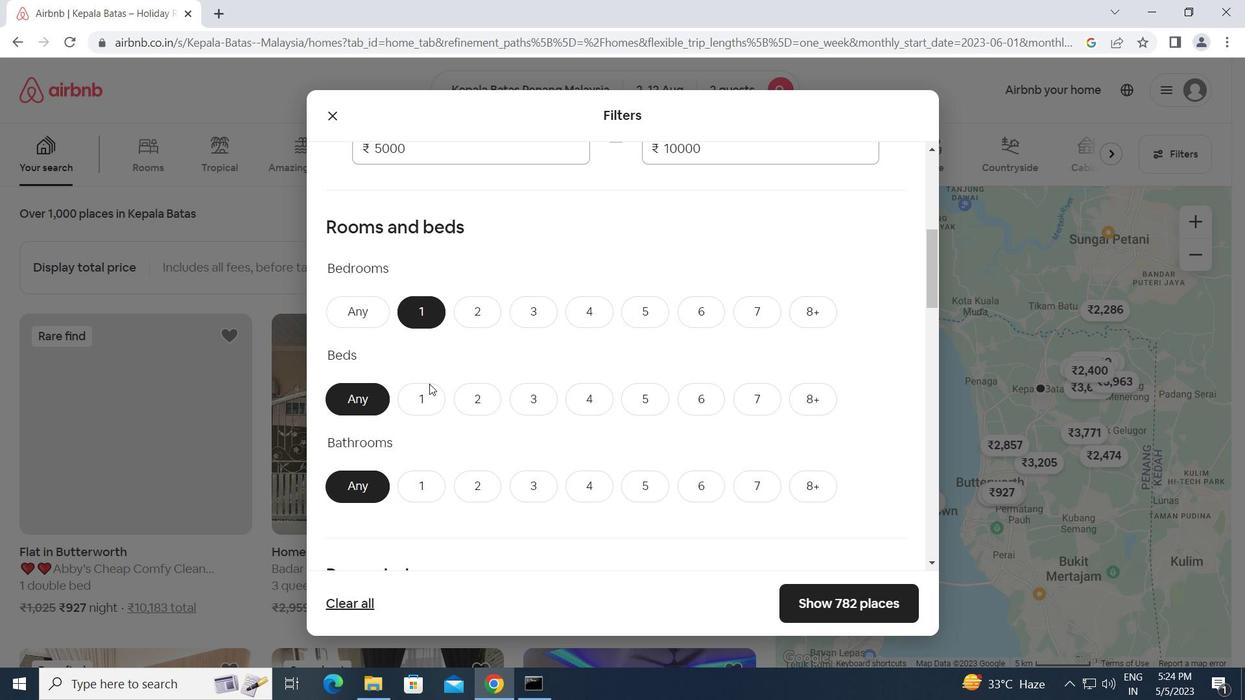 
Action: Mouse pressed left at (426, 395)
Screenshot: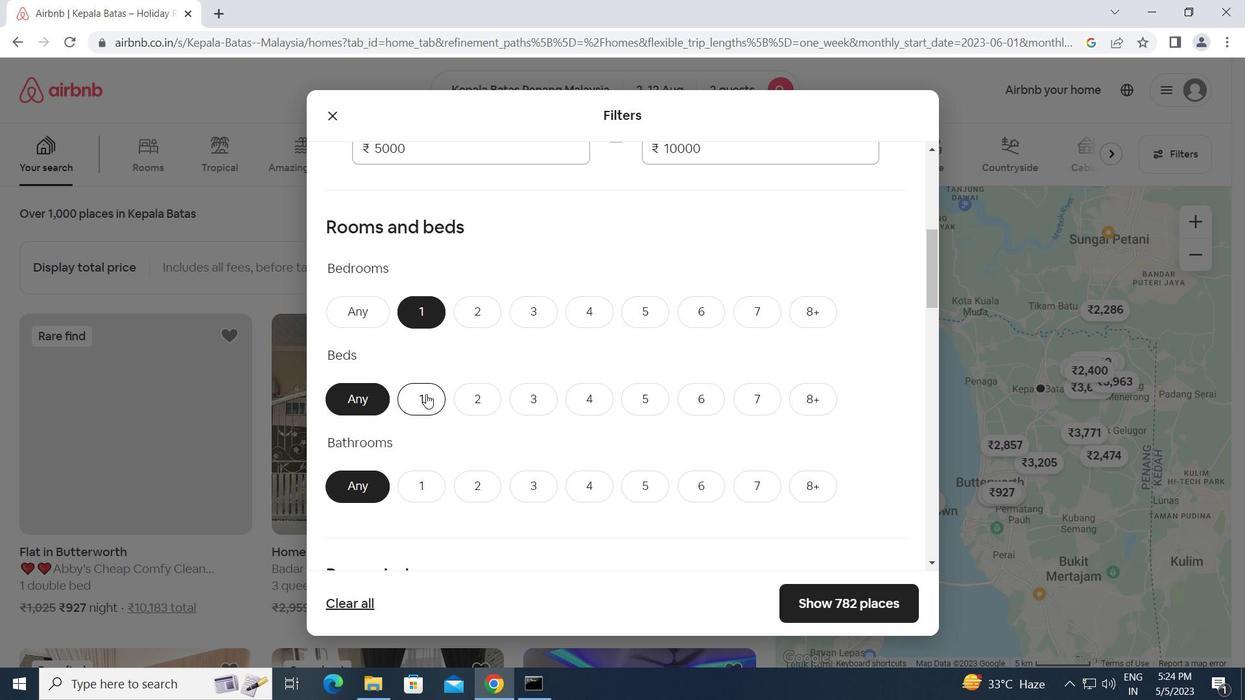
Action: Mouse moved to (426, 490)
Screenshot: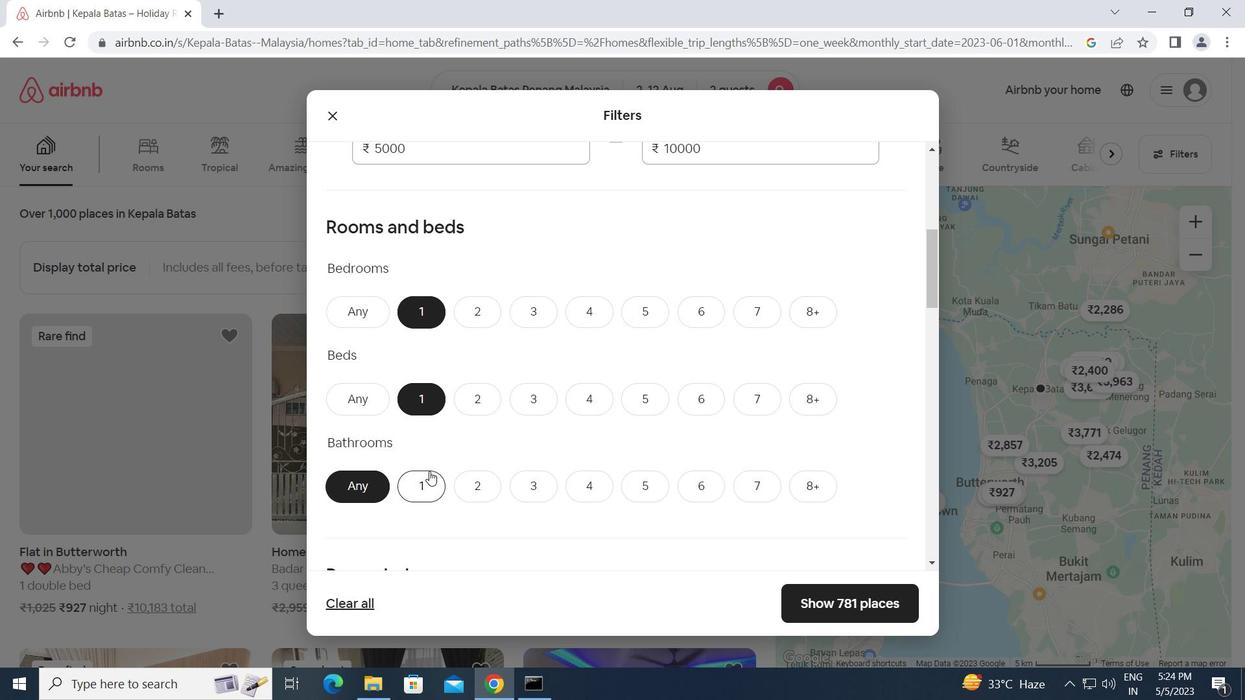 
Action: Mouse pressed left at (426, 490)
Screenshot: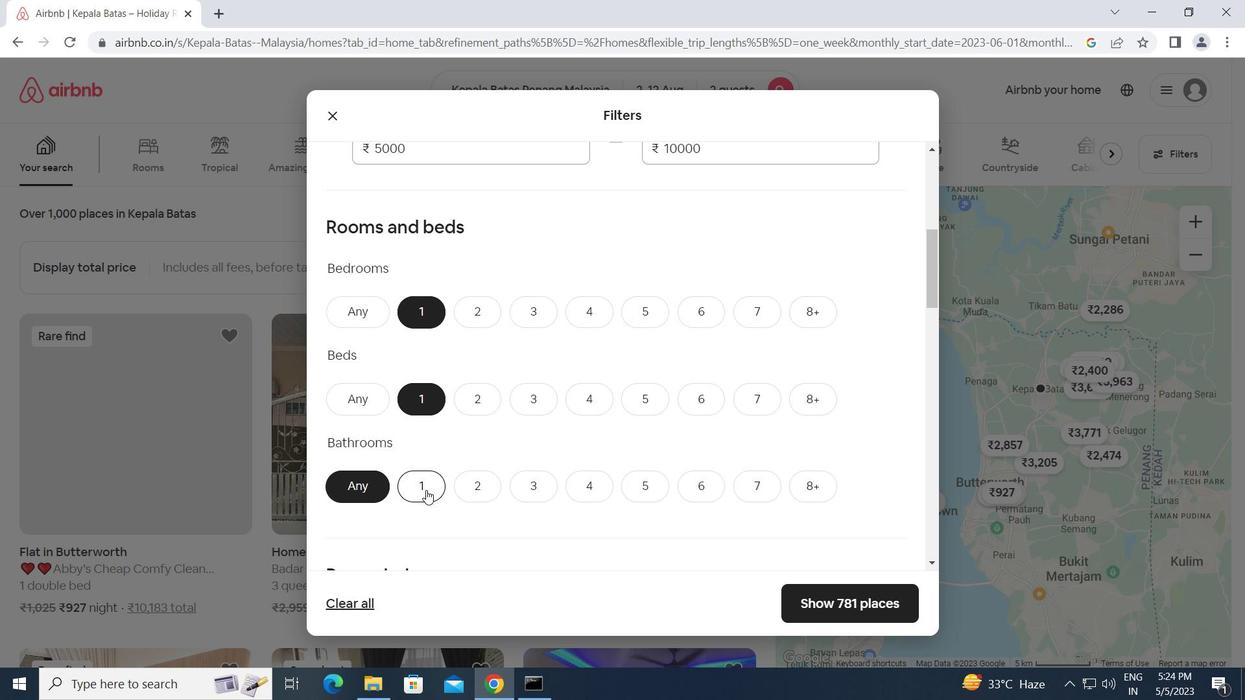 
Action: Mouse moved to (489, 478)
Screenshot: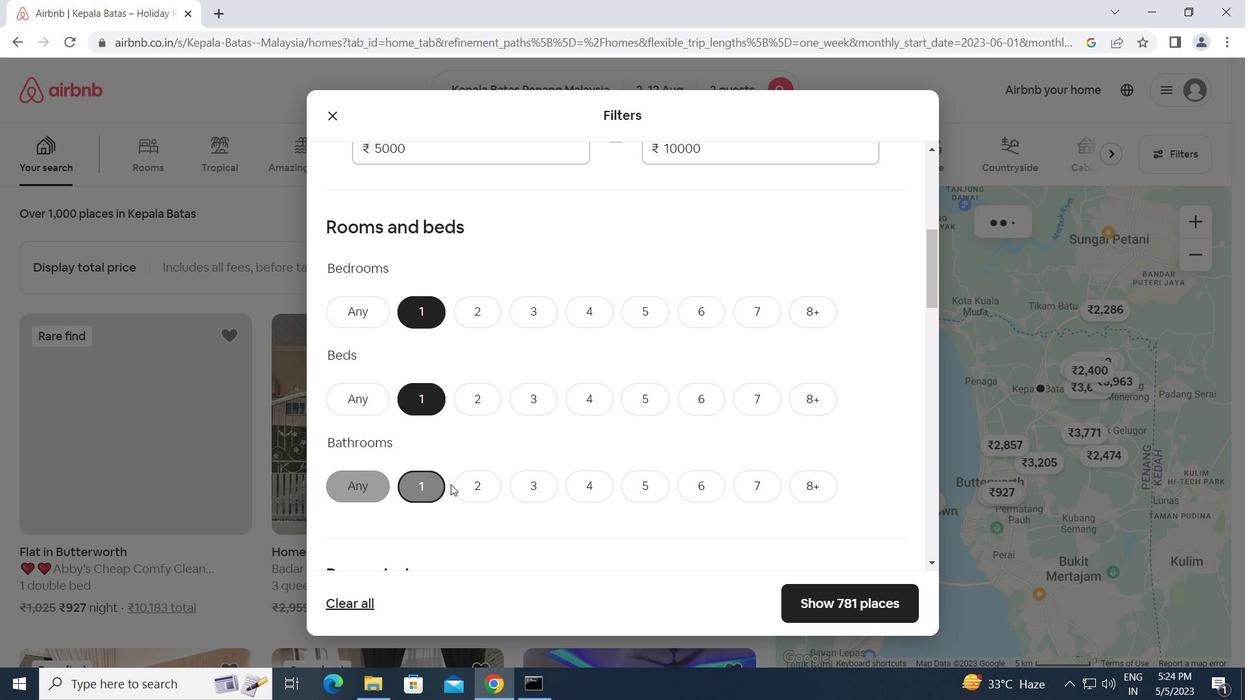 
Action: Mouse scrolled (489, 478) with delta (0, 0)
Screenshot: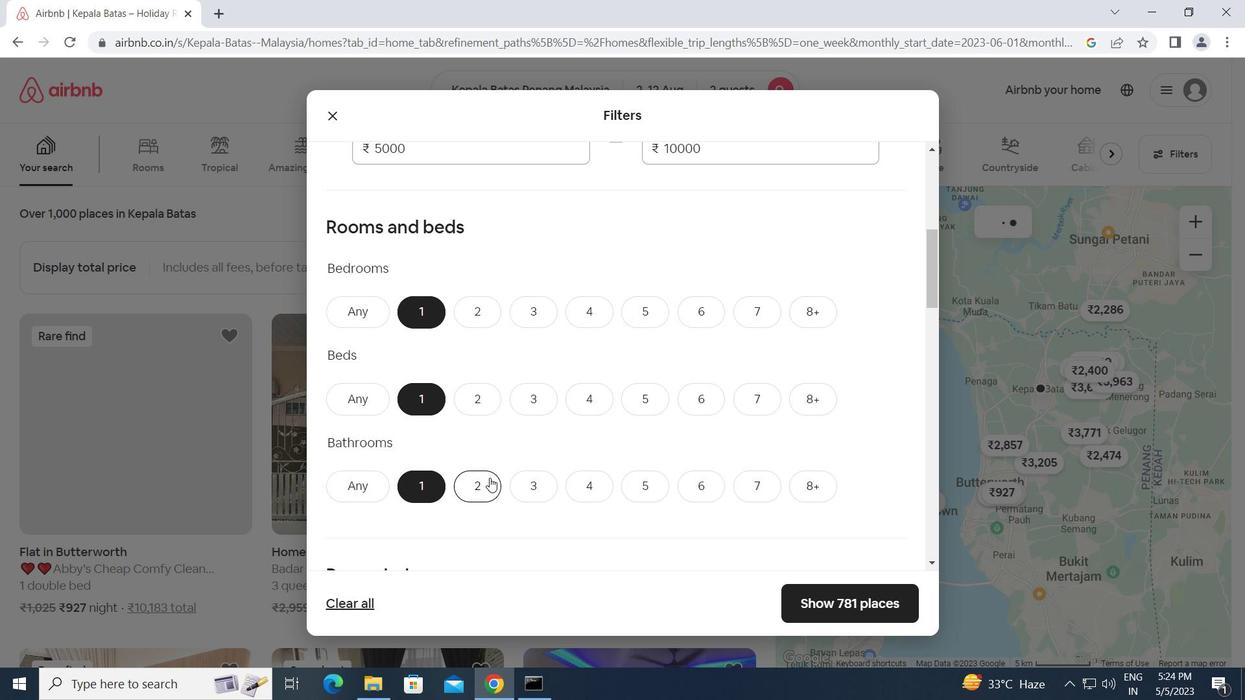 
Action: Mouse scrolled (489, 478) with delta (0, 0)
Screenshot: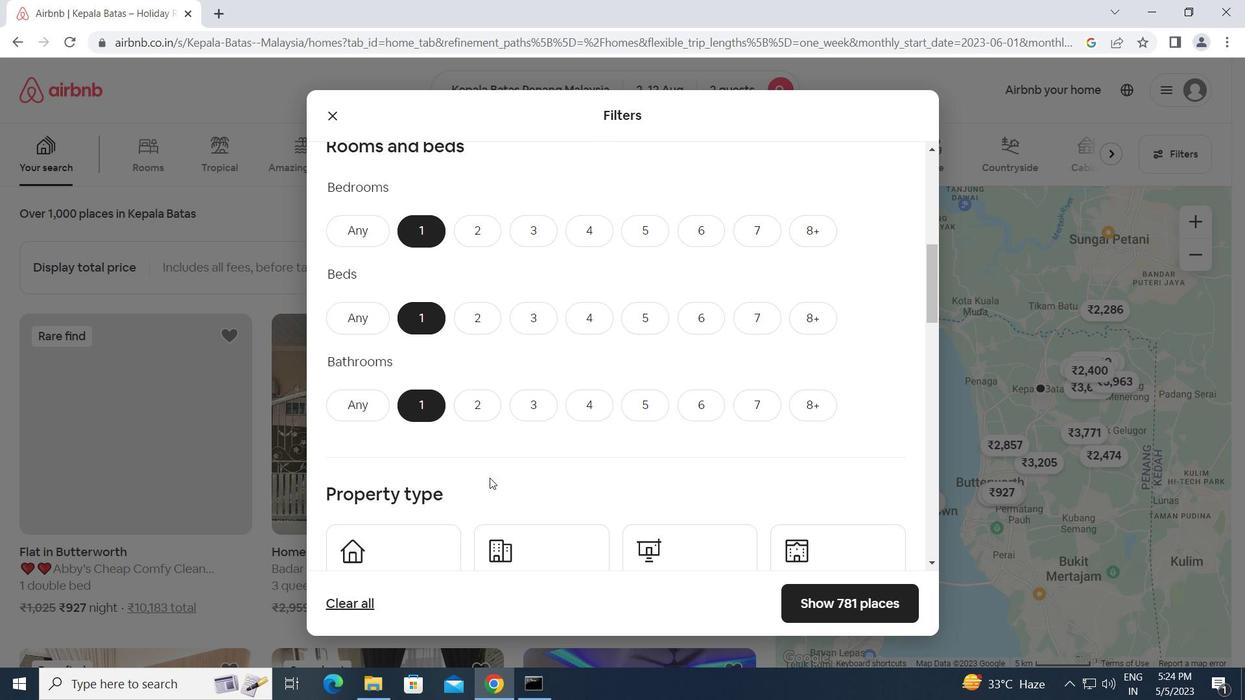 
Action: Mouse scrolled (489, 478) with delta (0, 0)
Screenshot: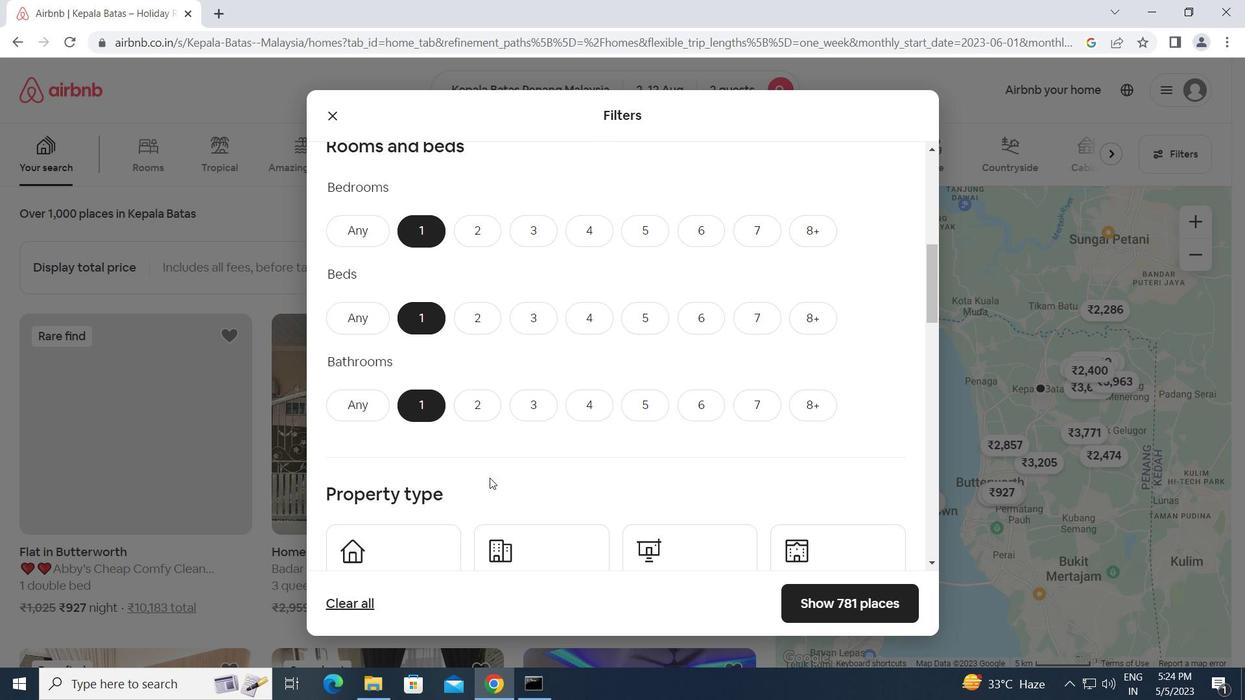 
Action: Mouse moved to (397, 441)
Screenshot: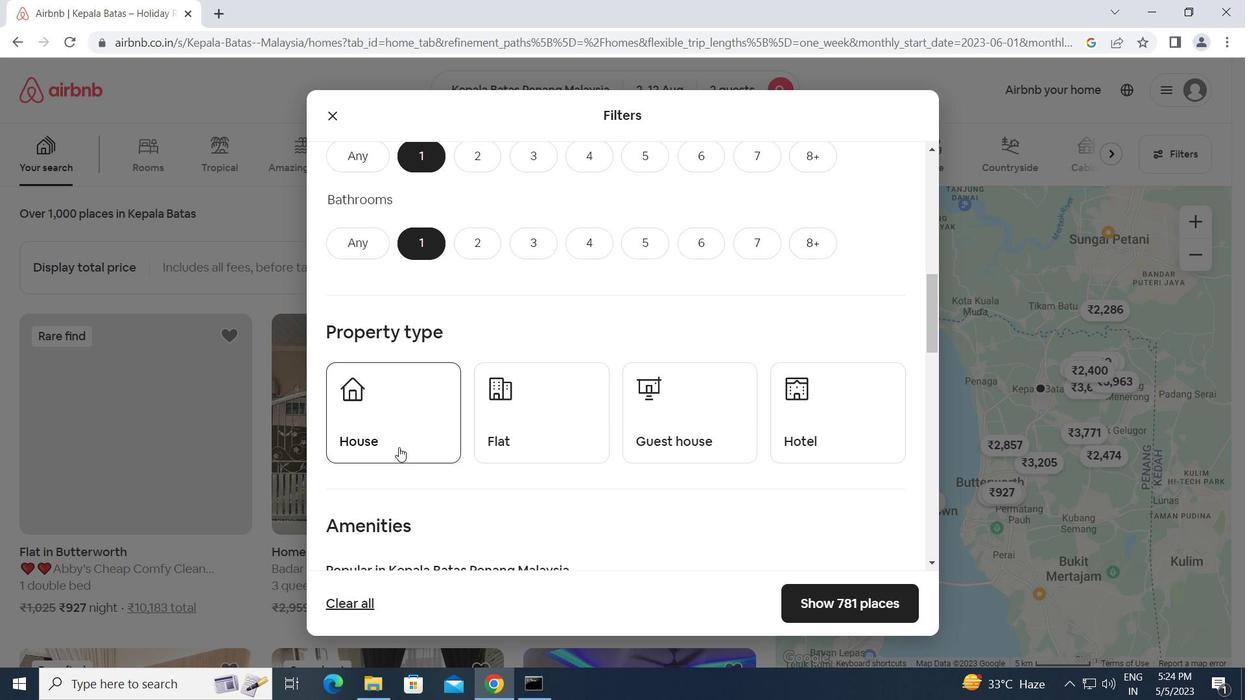 
Action: Mouse pressed left at (397, 441)
Screenshot: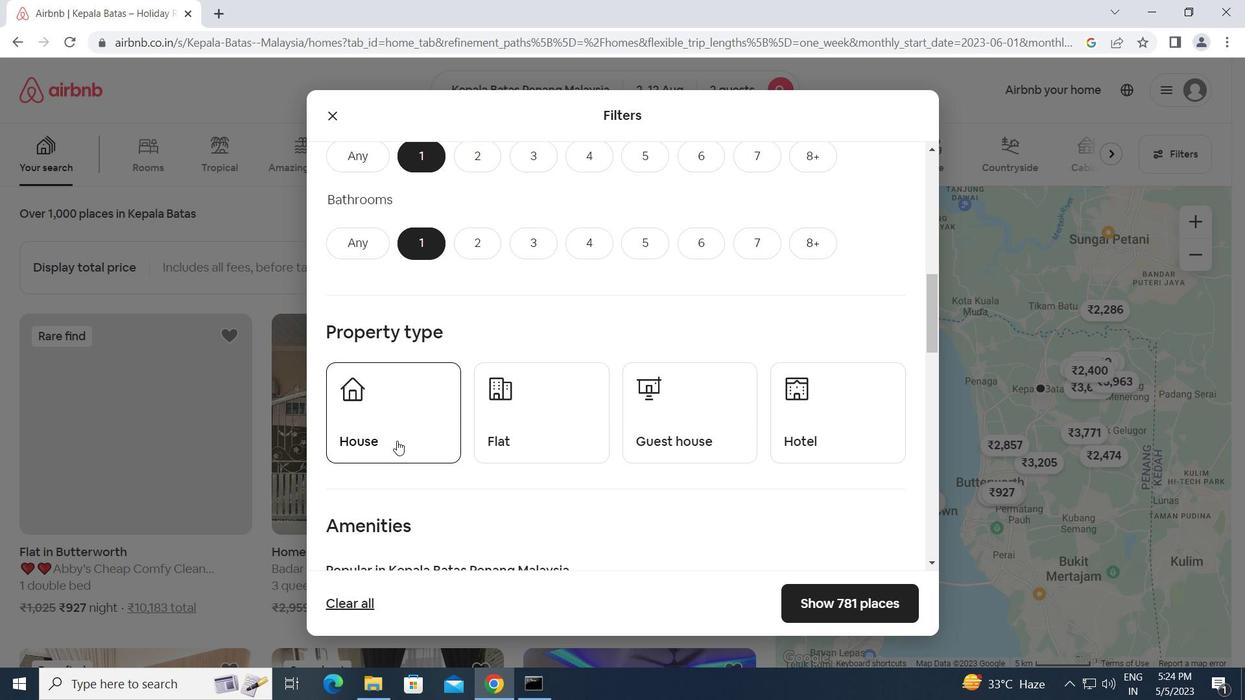 
Action: Mouse moved to (548, 442)
Screenshot: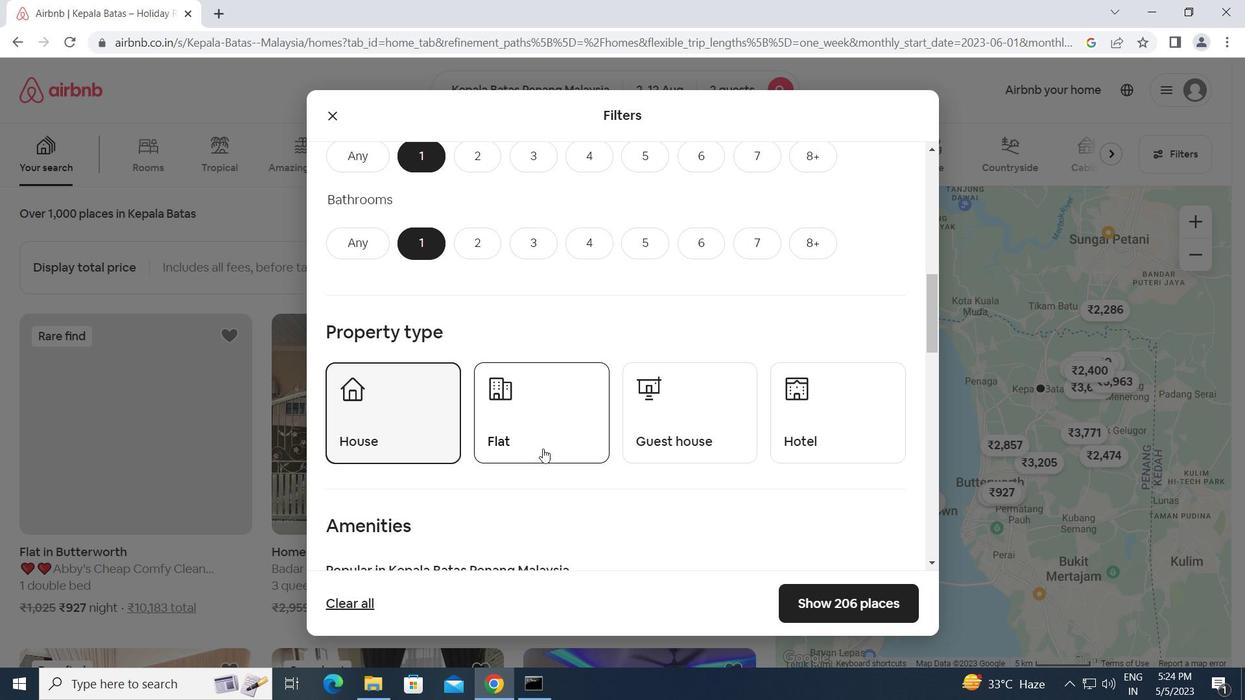 
Action: Mouse pressed left at (548, 442)
Screenshot: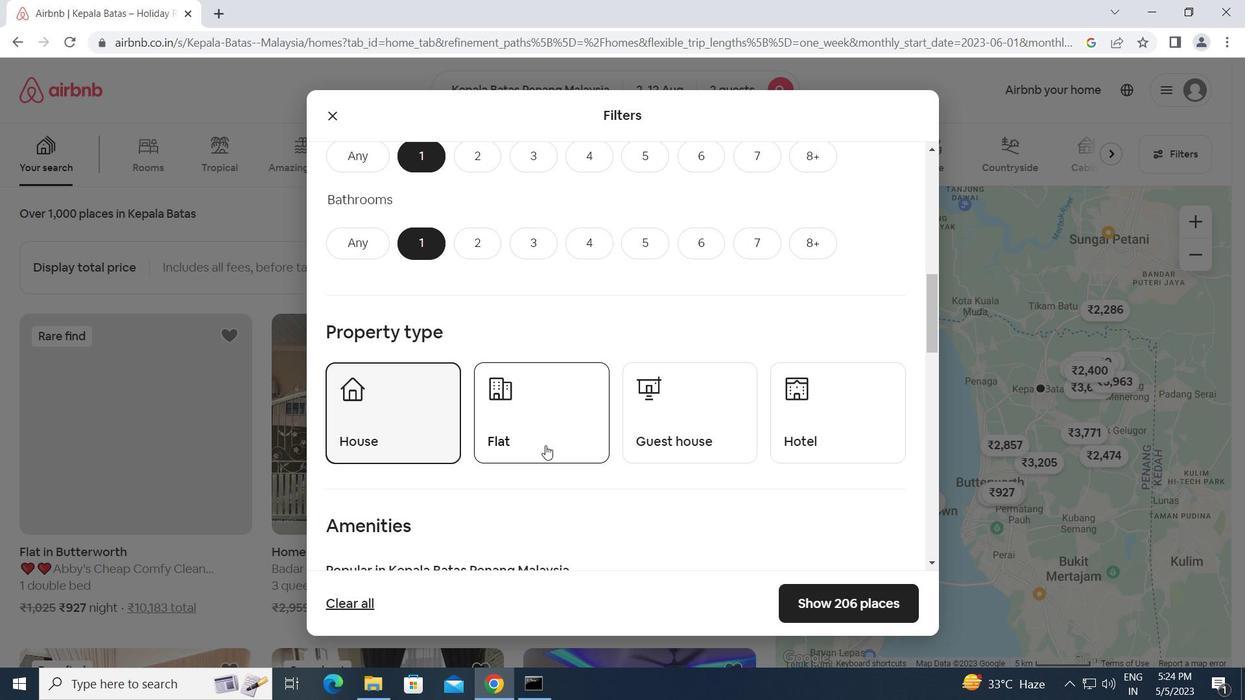 
Action: Mouse moved to (695, 428)
Screenshot: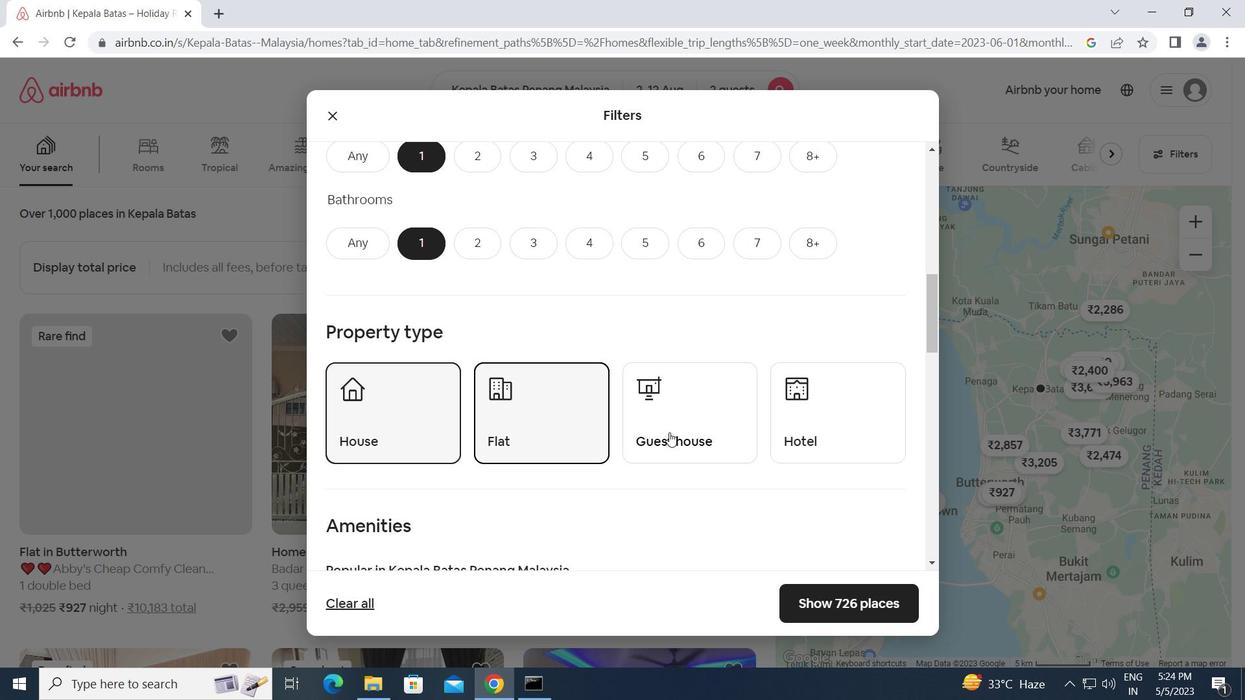 
Action: Mouse pressed left at (695, 428)
Screenshot: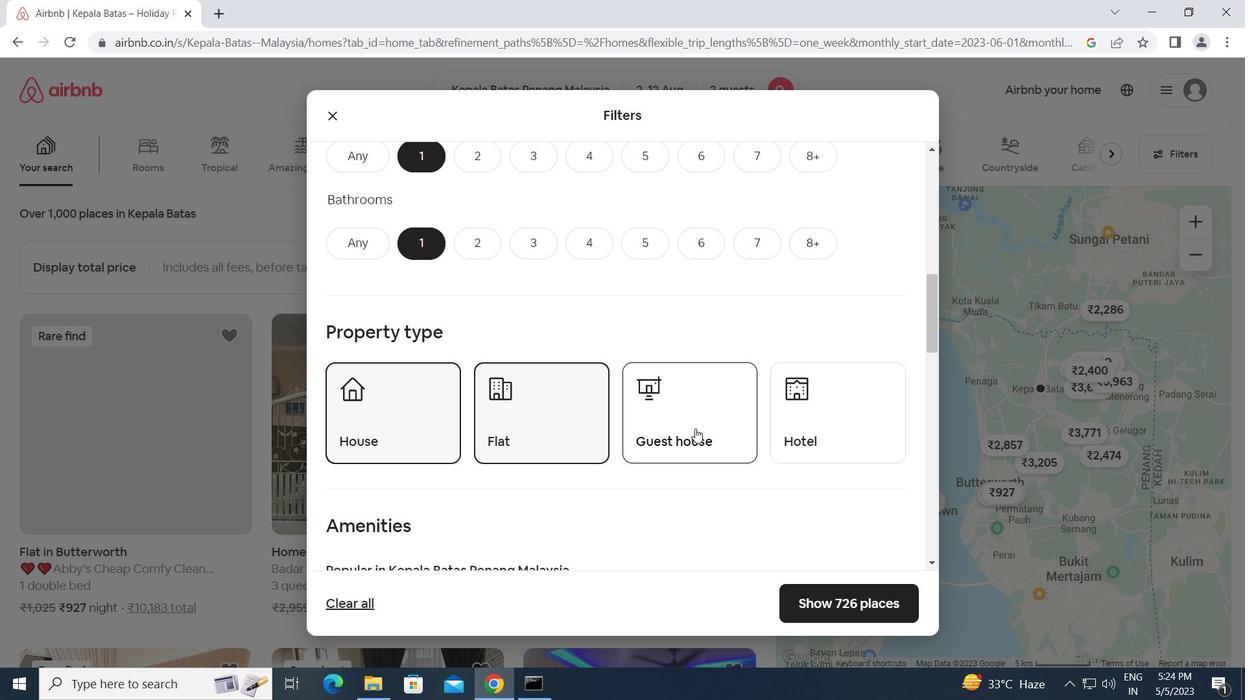 
Action: Mouse moved to (830, 437)
Screenshot: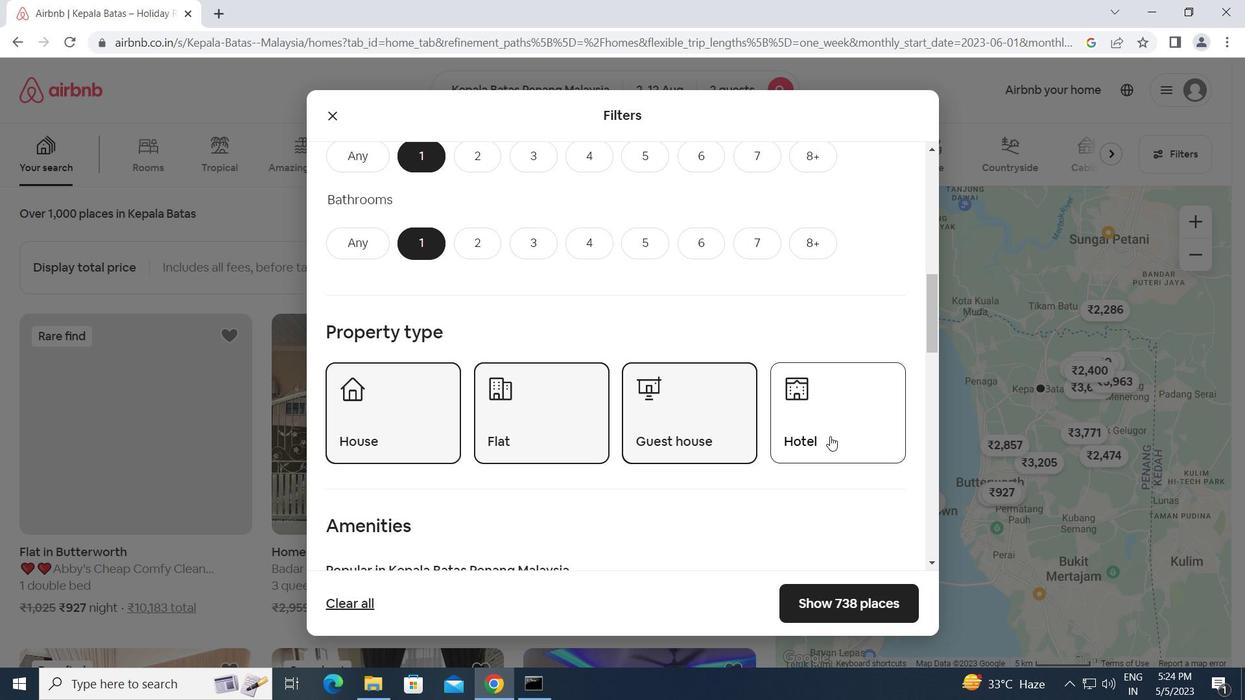 
Action: Mouse pressed left at (830, 437)
Screenshot: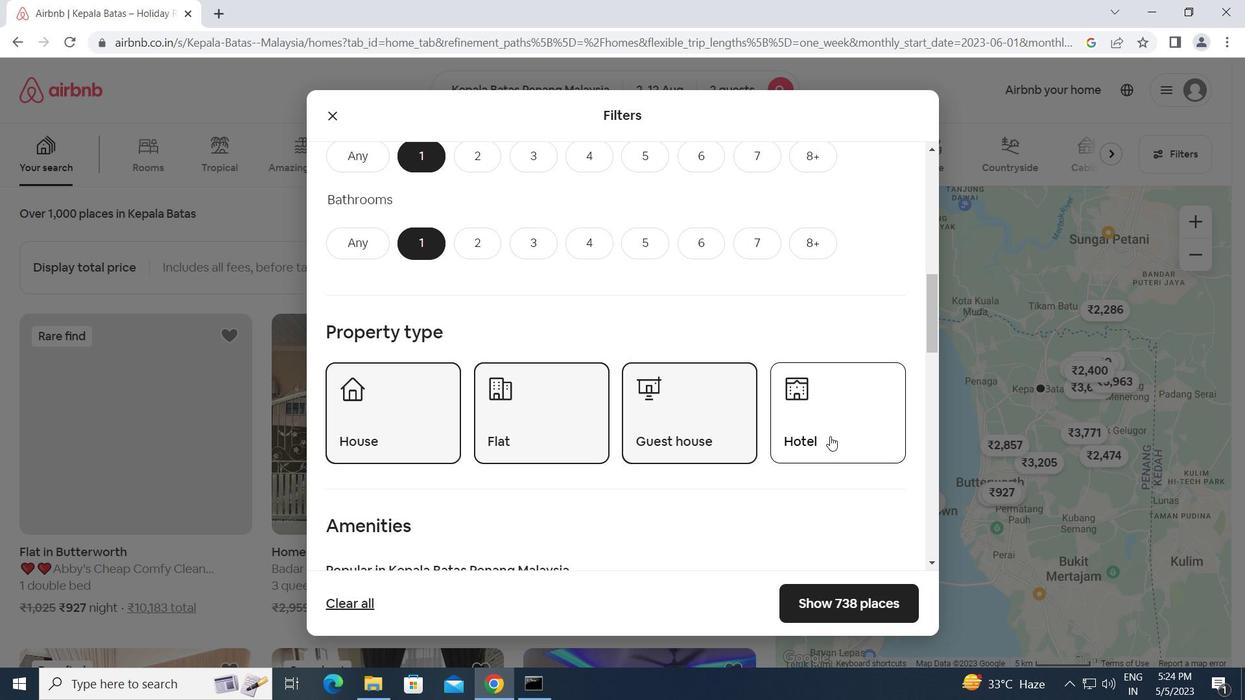 
Action: Mouse moved to (721, 509)
Screenshot: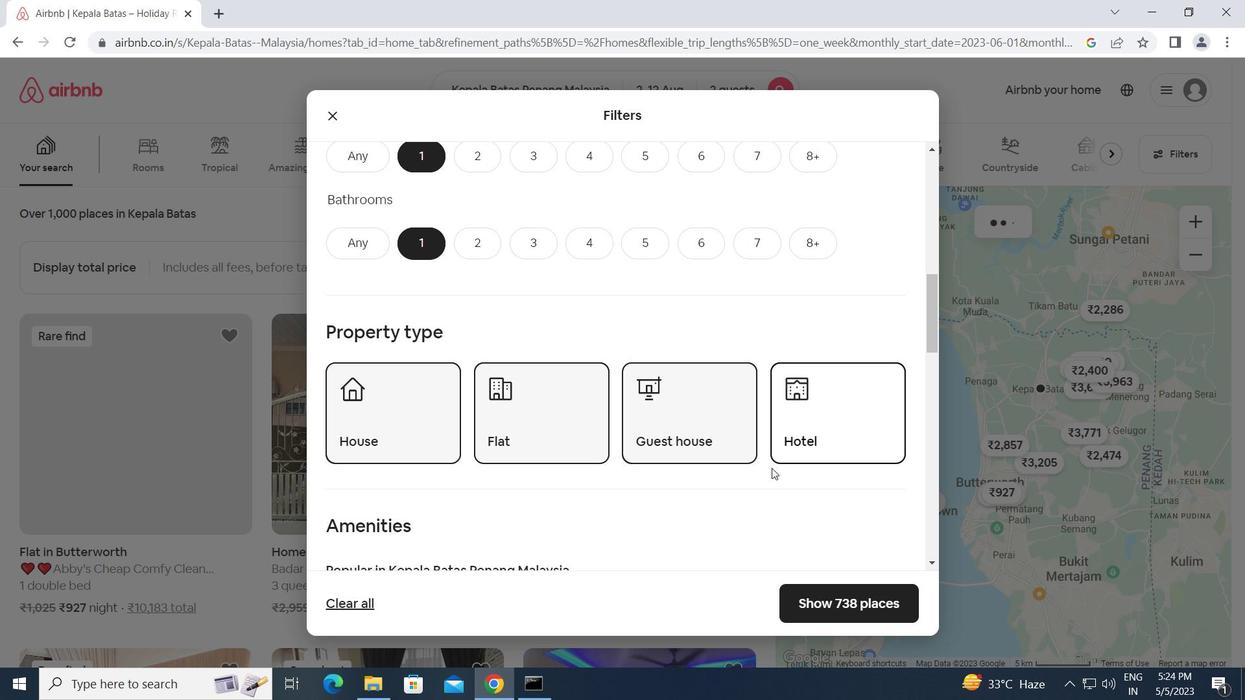 
Action: Mouse scrolled (721, 508) with delta (0, 0)
Screenshot: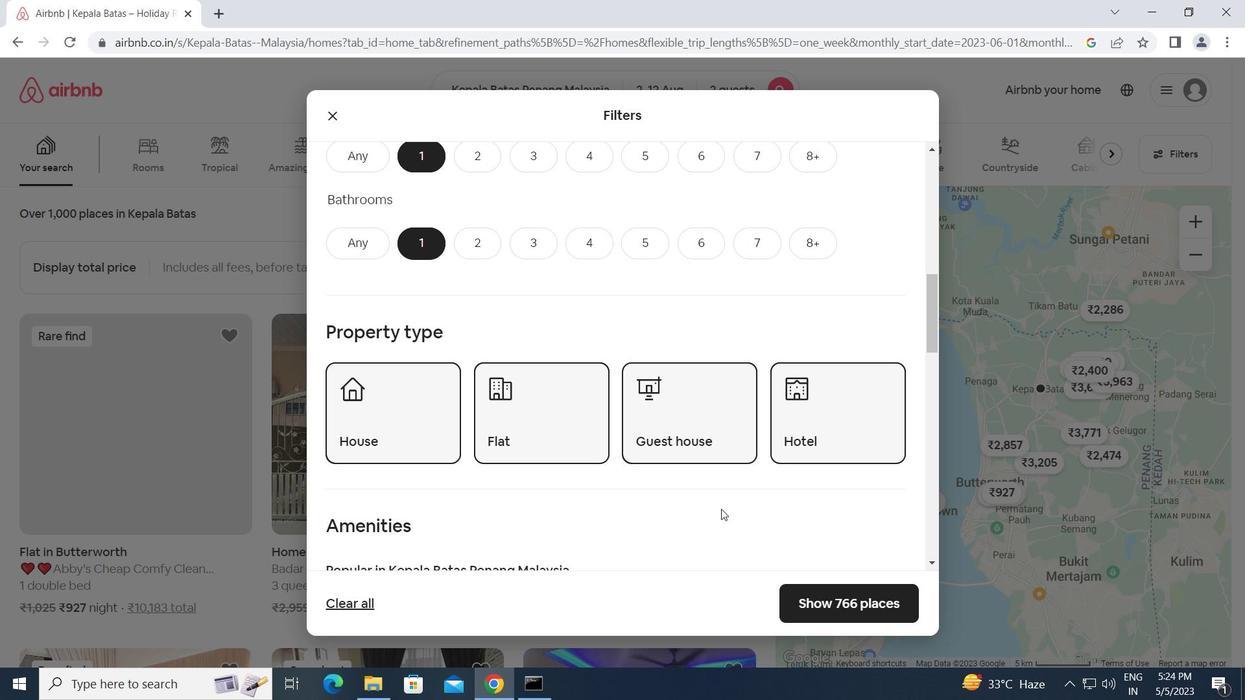 
Action: Mouse scrolled (721, 508) with delta (0, 0)
Screenshot: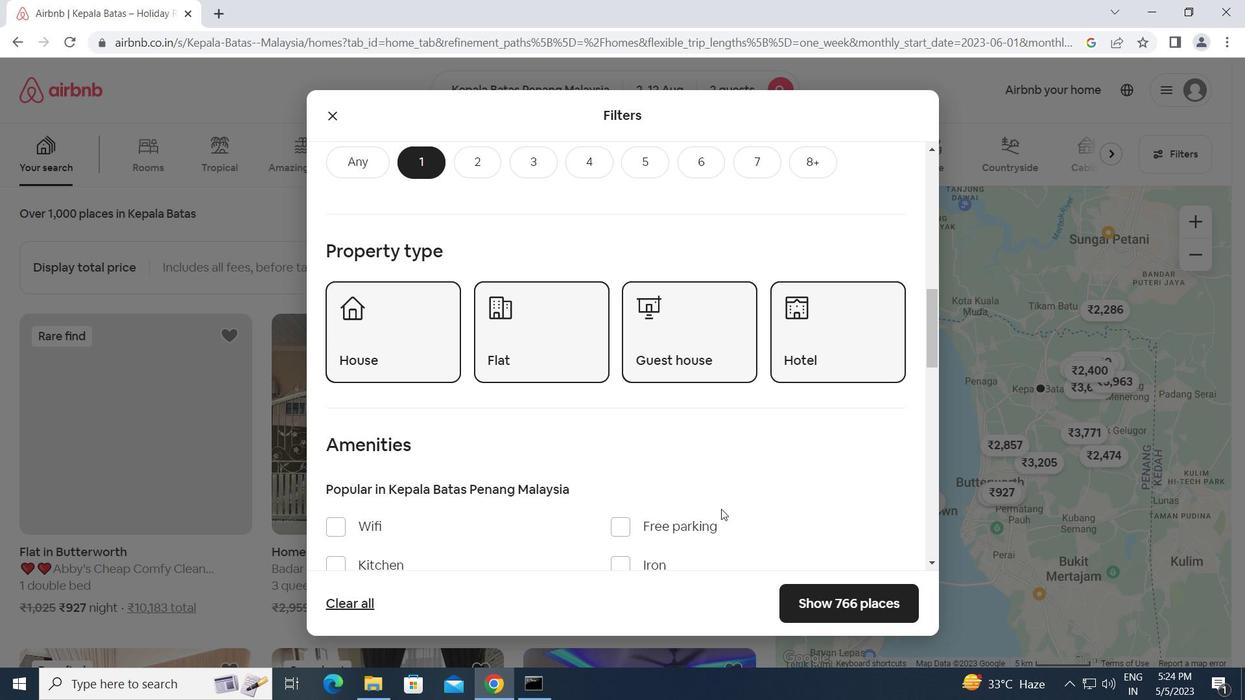
Action: Mouse scrolled (721, 508) with delta (0, 0)
Screenshot: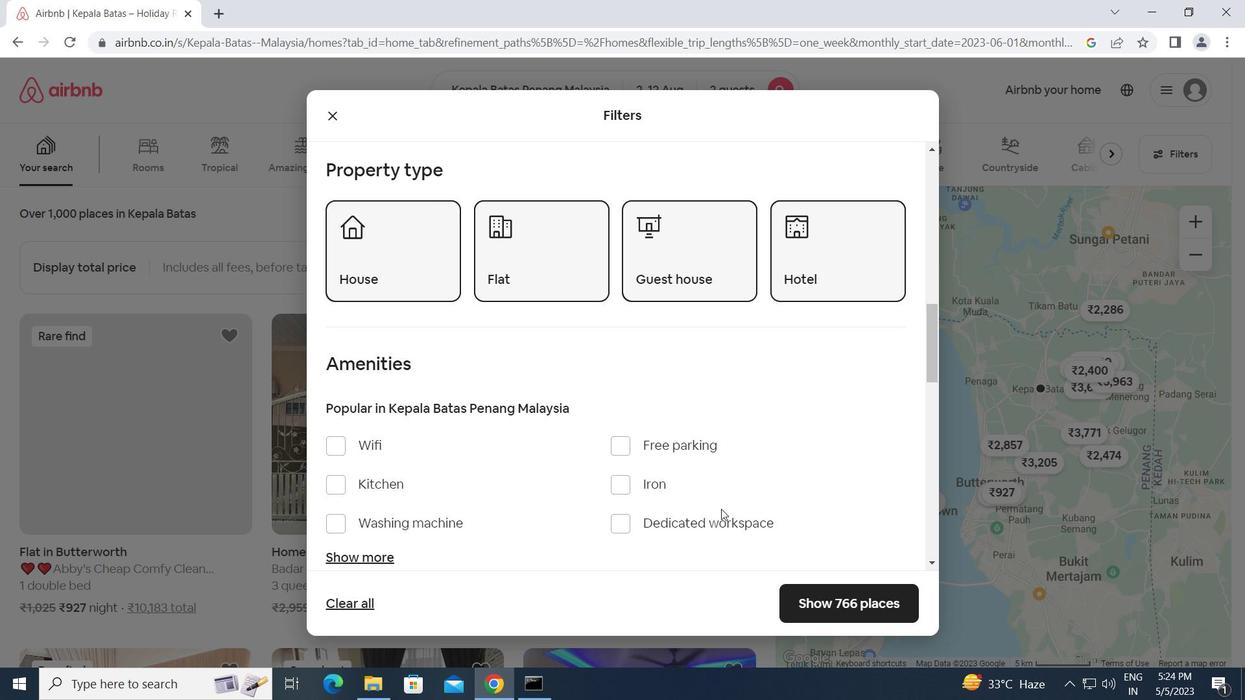 
Action: Mouse scrolled (721, 508) with delta (0, 0)
Screenshot: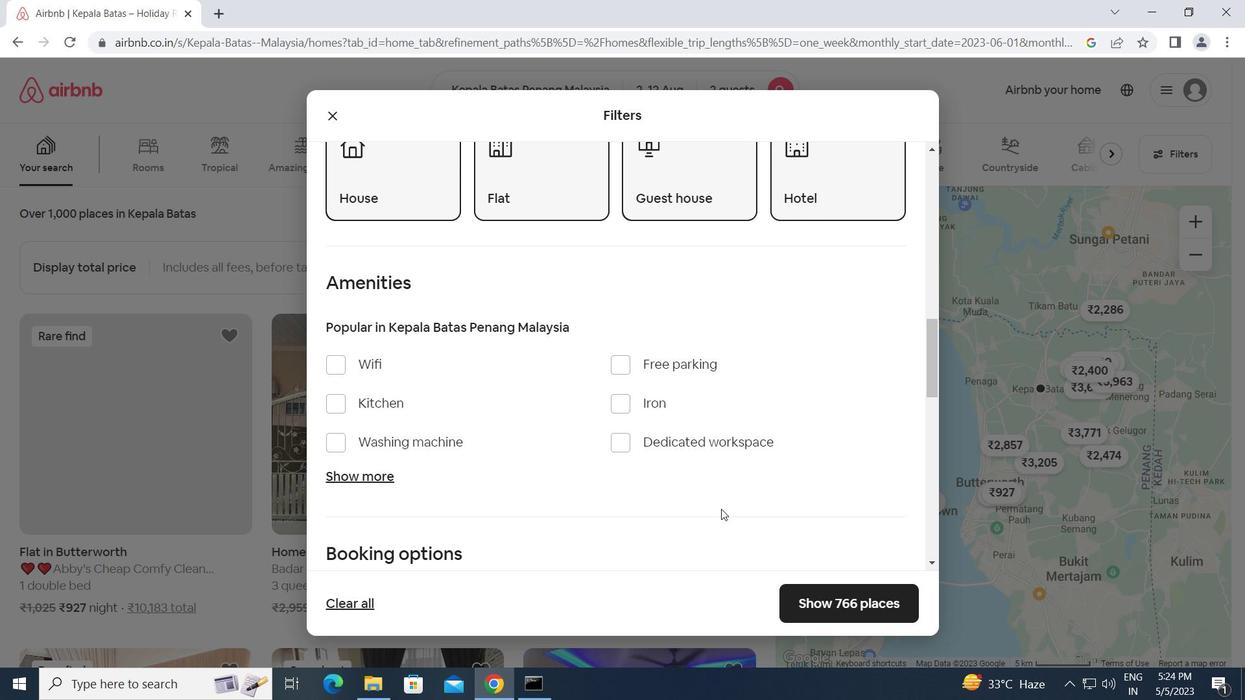 
Action: Mouse scrolled (721, 508) with delta (0, 0)
Screenshot: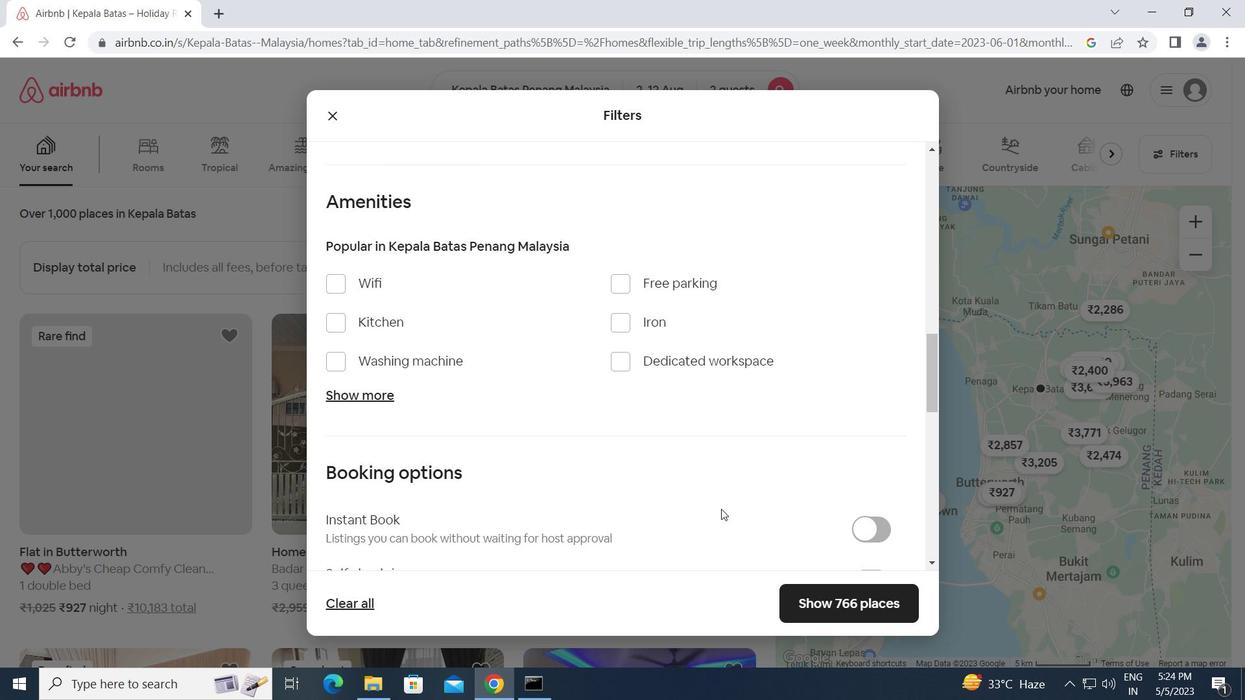 
Action: Mouse scrolled (721, 508) with delta (0, 0)
Screenshot: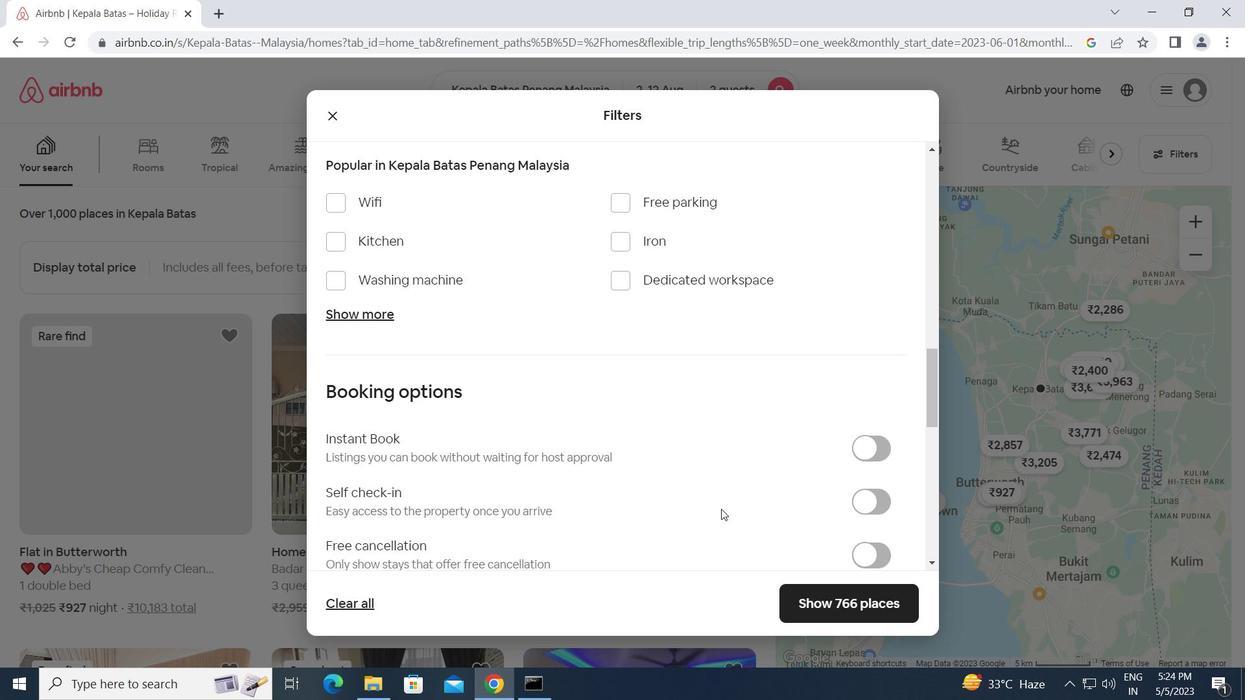 
Action: Mouse moved to (866, 417)
Screenshot: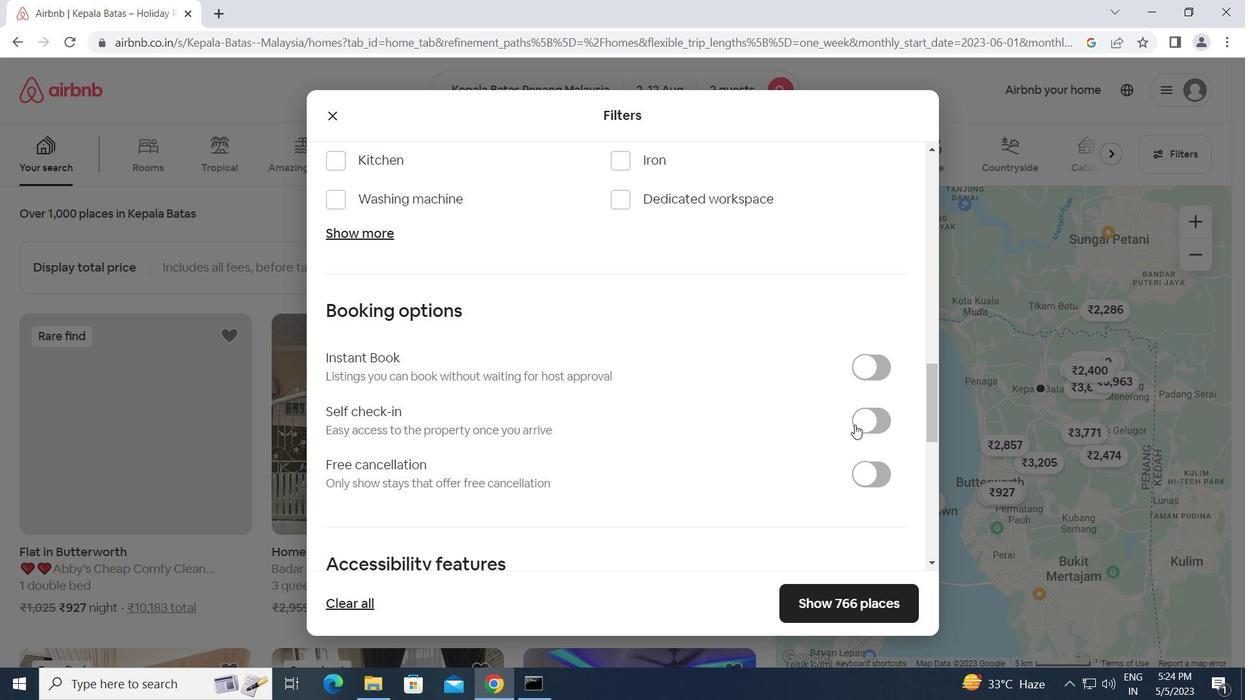 
Action: Mouse pressed left at (866, 417)
Screenshot: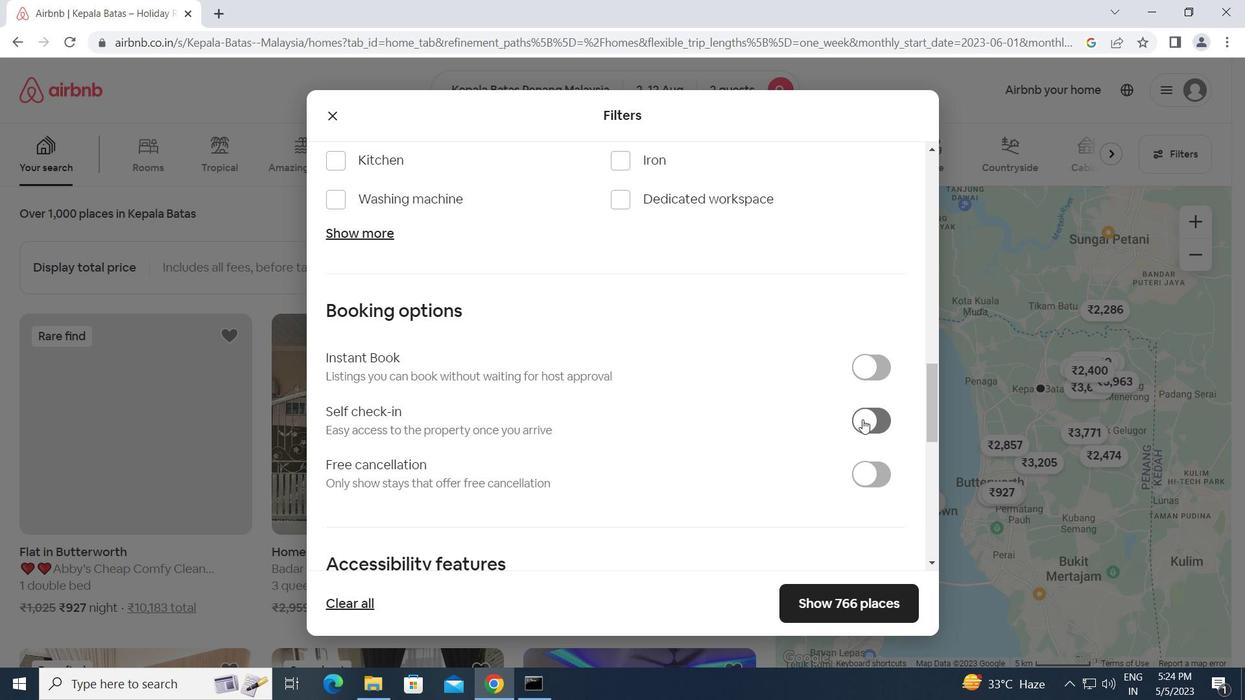 
Action: Mouse moved to (615, 473)
Screenshot: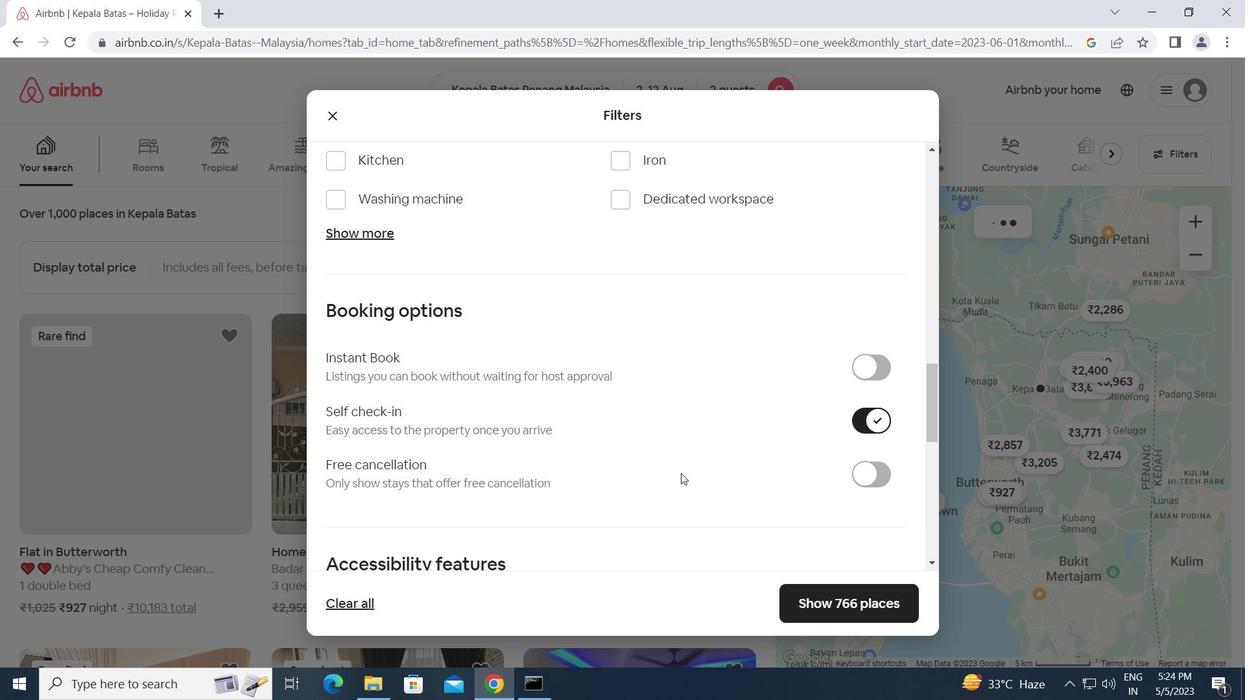 
Action: Mouse scrolled (615, 472) with delta (0, 0)
Screenshot: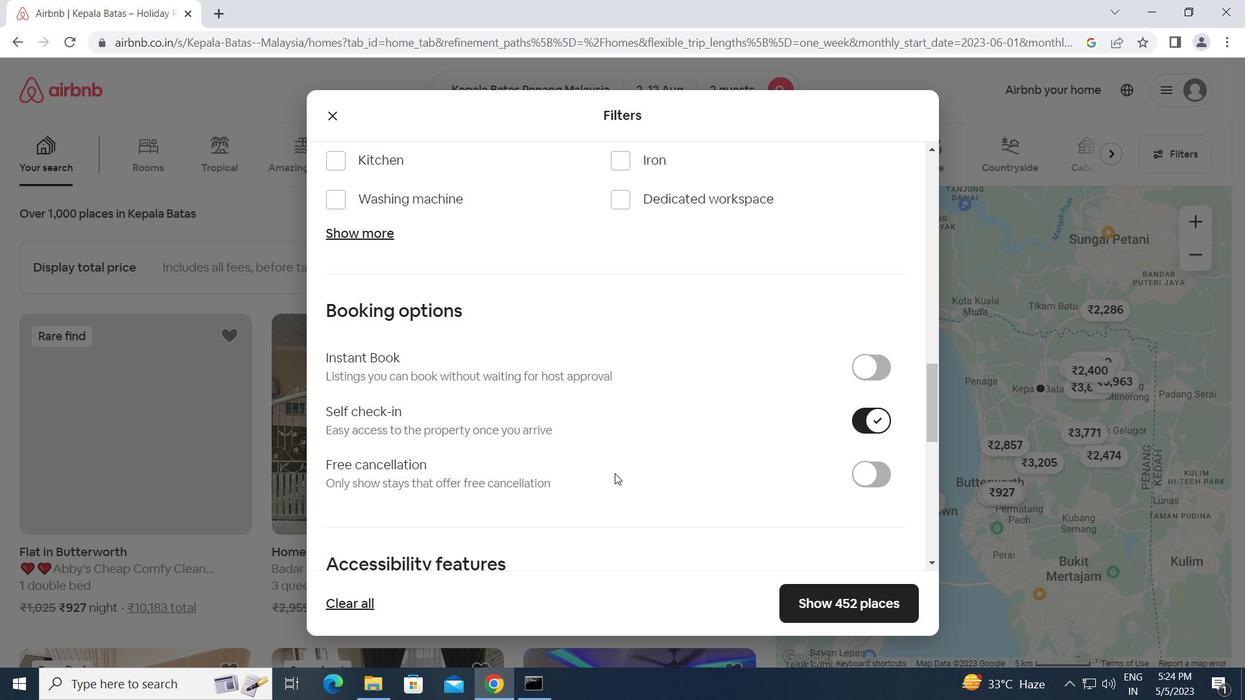 
Action: Mouse scrolled (615, 472) with delta (0, 0)
Screenshot: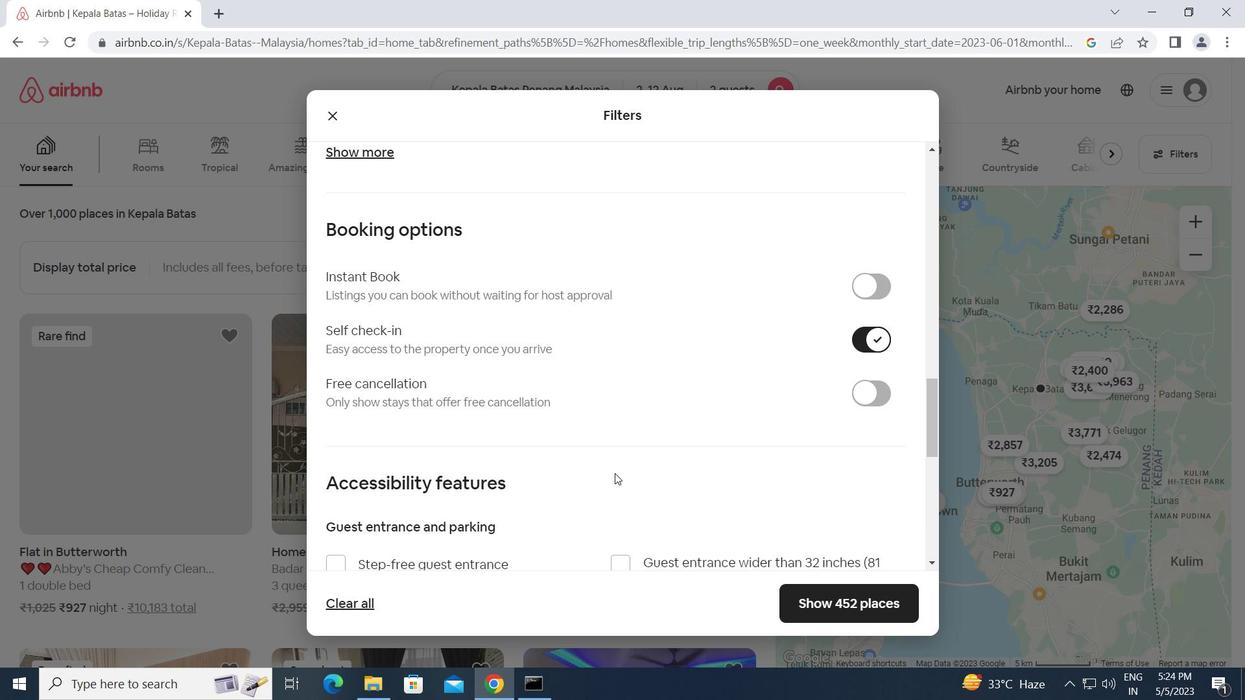 
Action: Mouse scrolled (615, 472) with delta (0, 0)
Screenshot: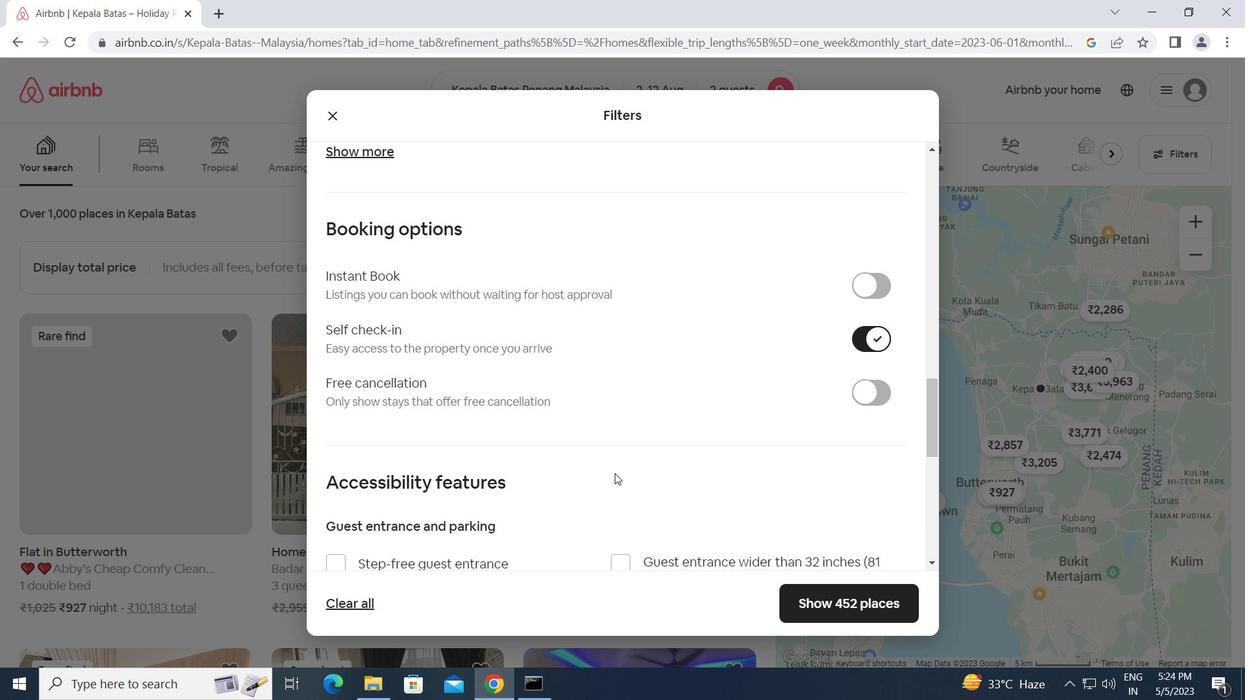 
Action: Mouse scrolled (615, 472) with delta (0, 0)
Screenshot: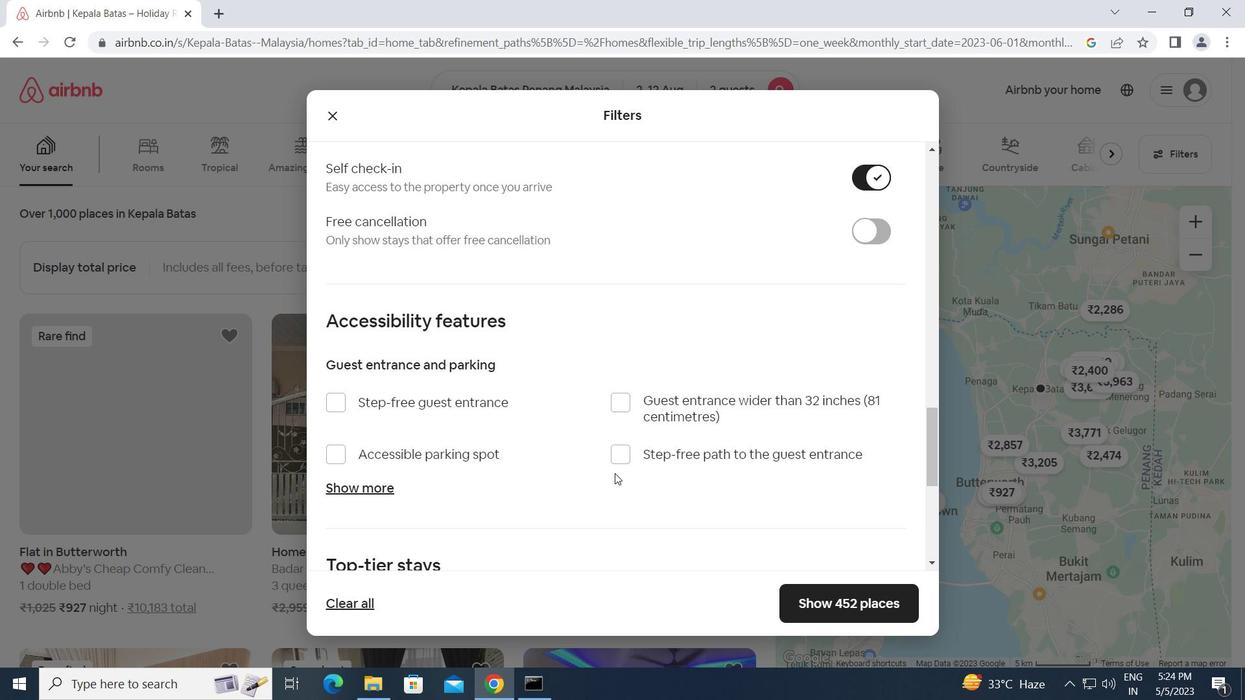 
Action: Mouse scrolled (615, 472) with delta (0, 0)
Screenshot: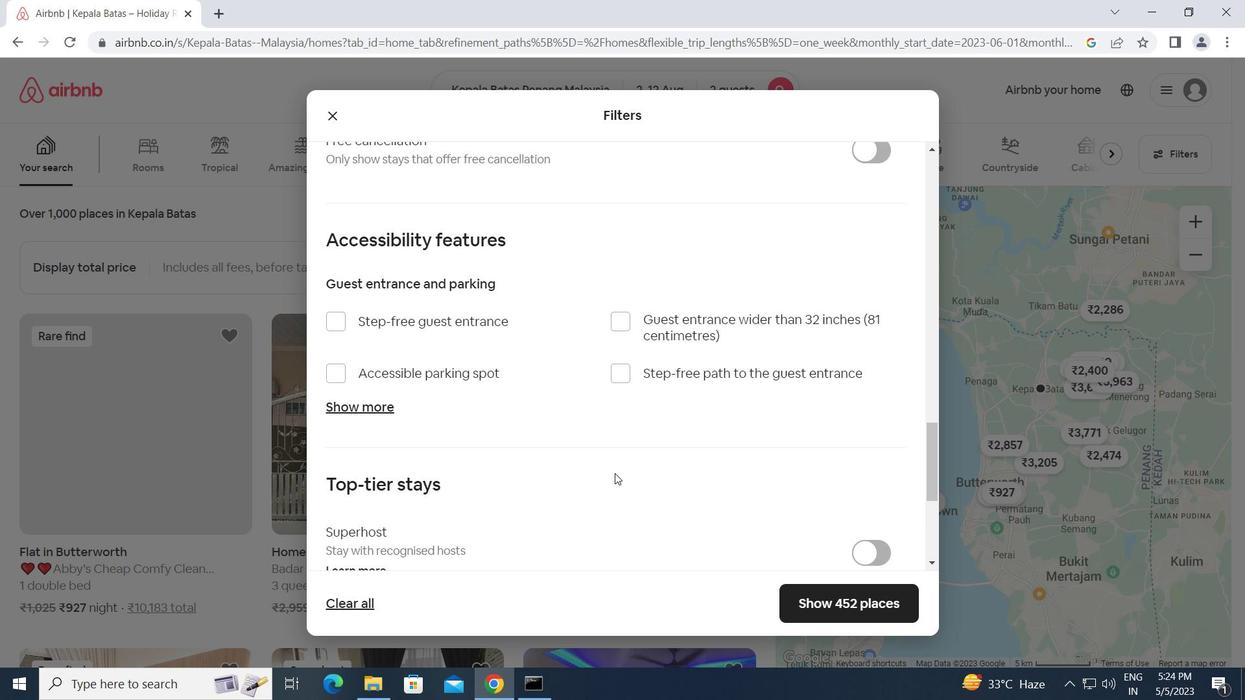 
Action: Mouse scrolled (615, 472) with delta (0, 0)
Screenshot: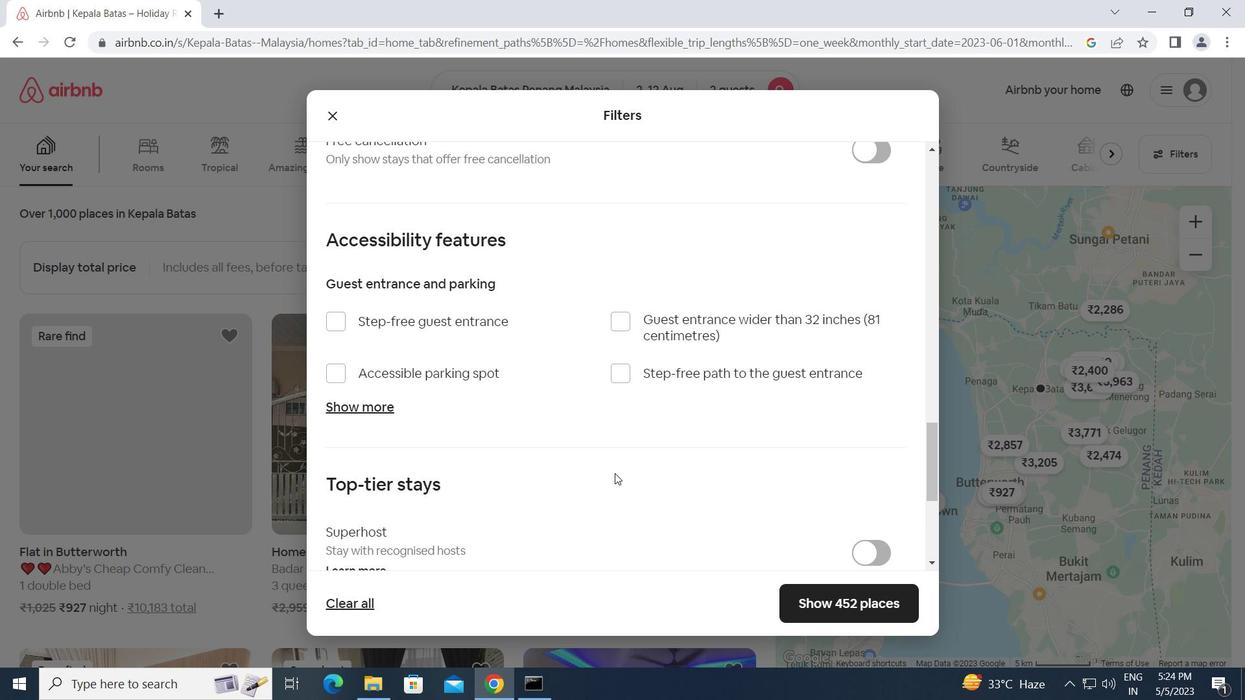 
Action: Mouse scrolled (615, 472) with delta (0, 0)
Screenshot: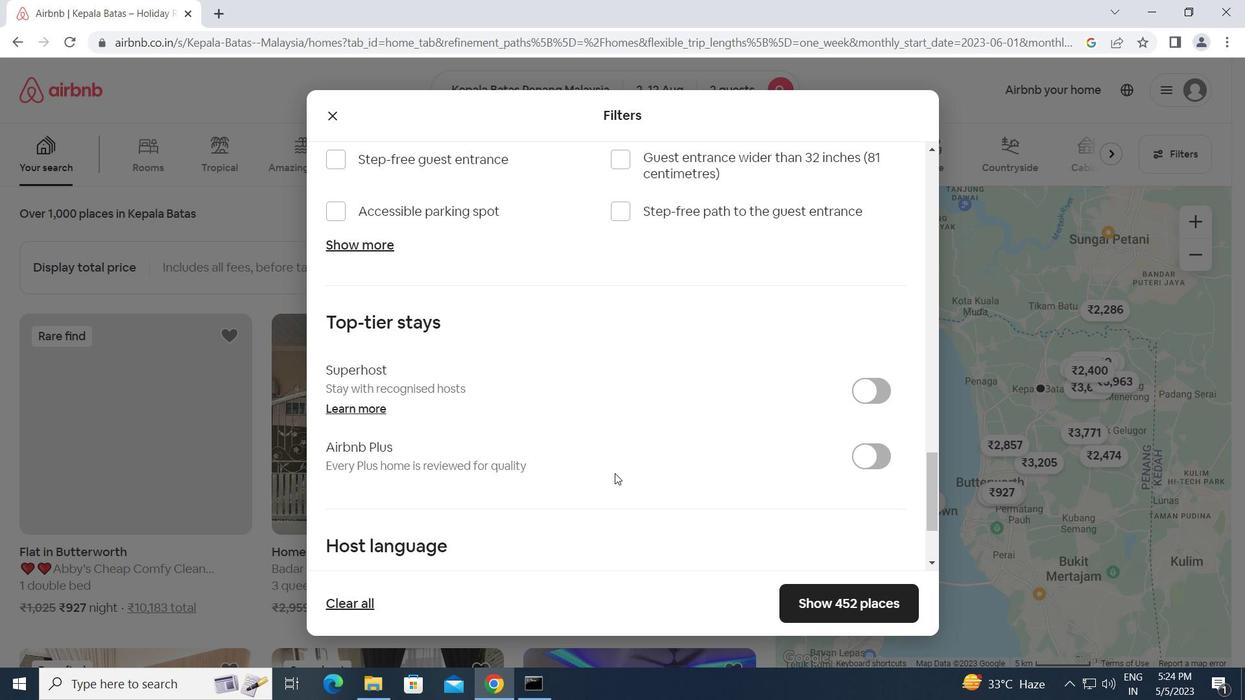 
Action: Mouse scrolled (615, 472) with delta (0, 0)
Screenshot: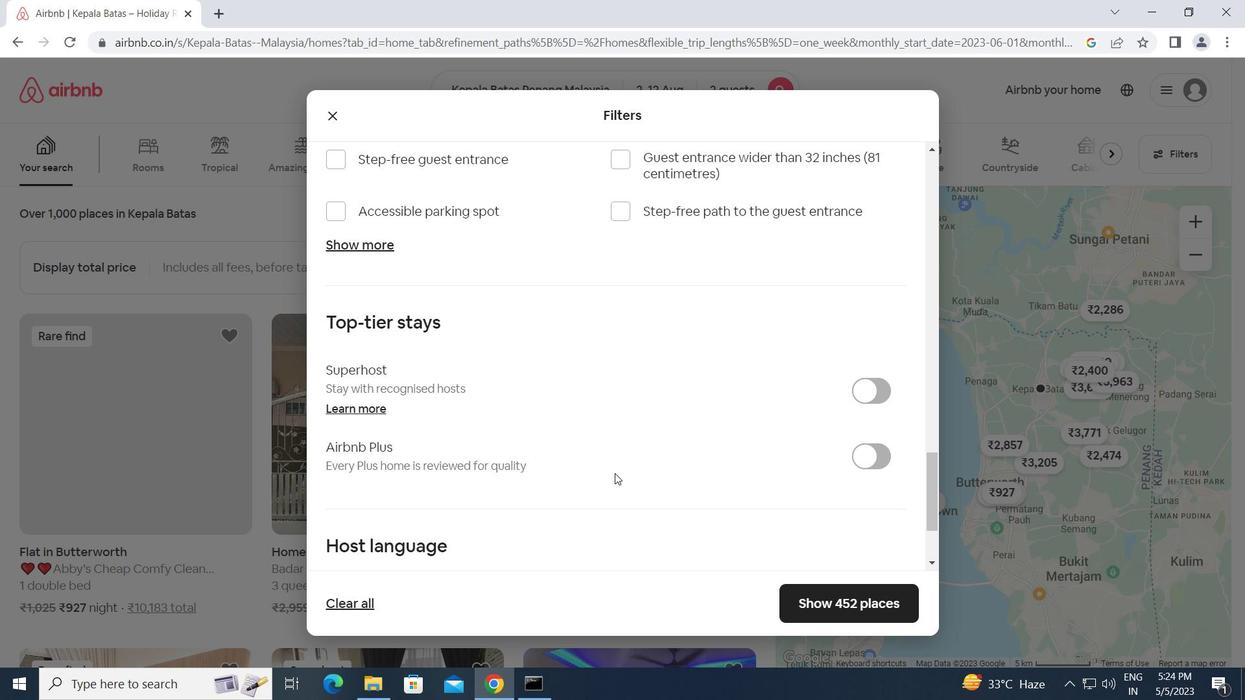 
Action: Mouse moved to (332, 452)
Screenshot: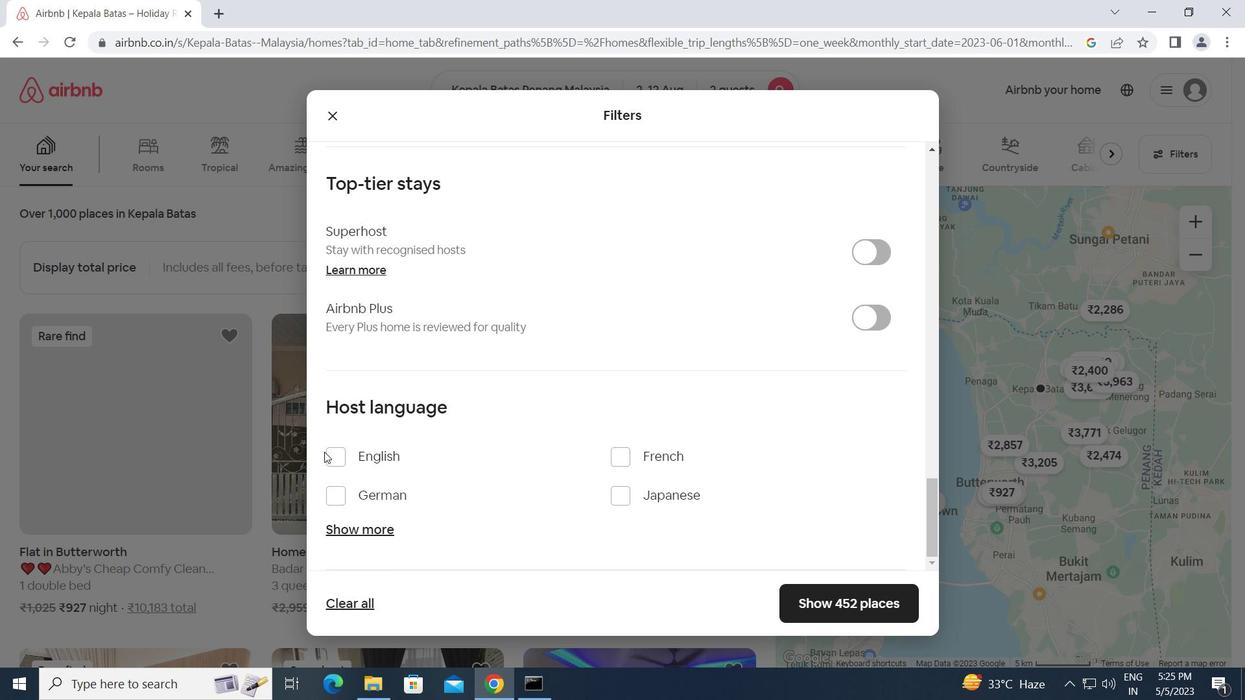
Action: Mouse pressed left at (332, 452)
Screenshot: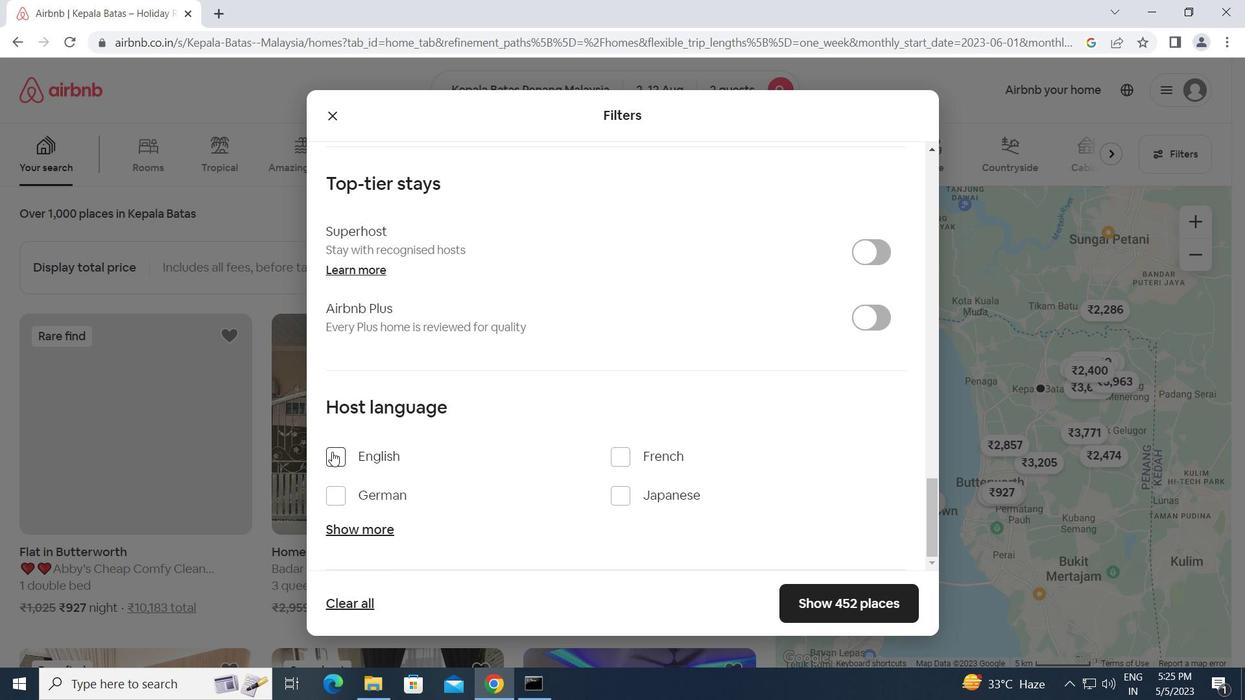 
Action: Mouse moved to (826, 607)
Screenshot: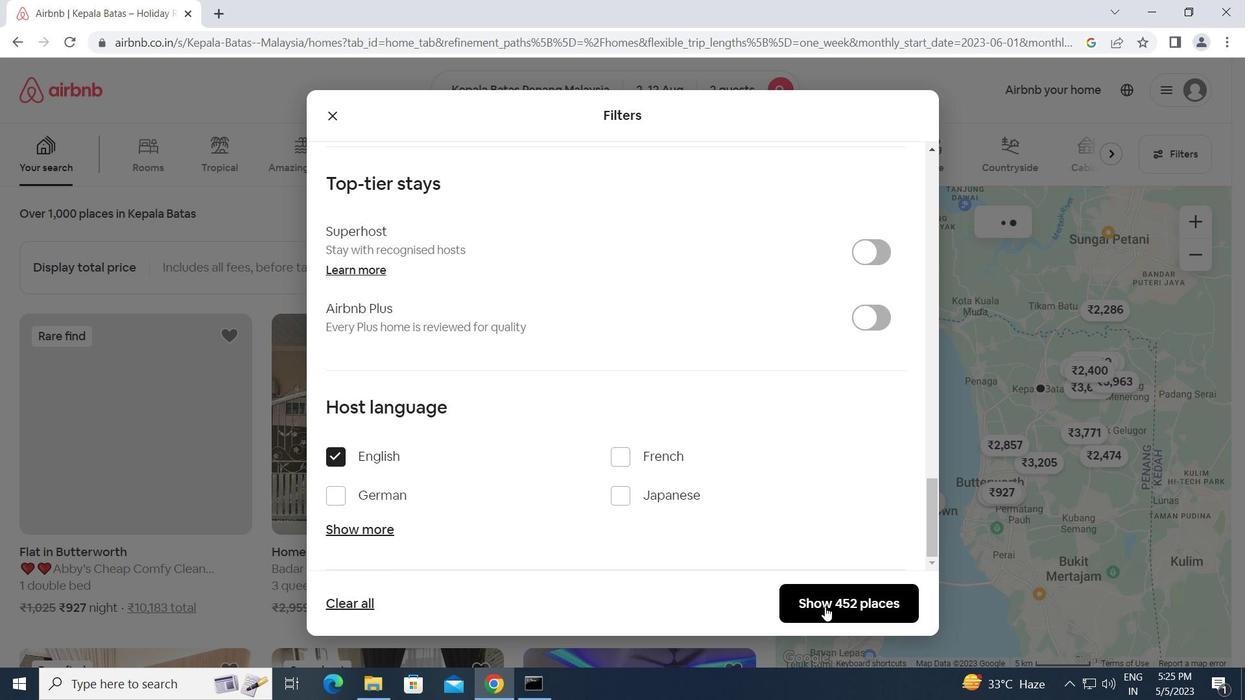 
Action: Mouse pressed left at (826, 607)
Screenshot: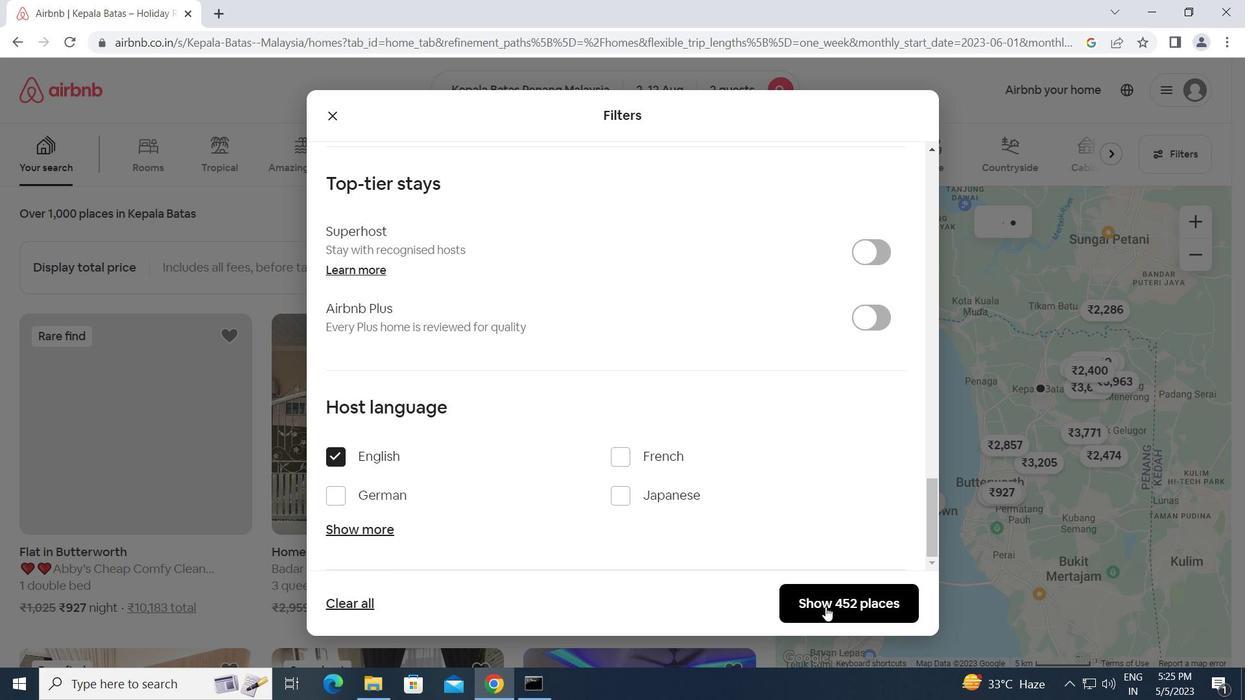 
Action: Mouse moved to (827, 603)
Screenshot: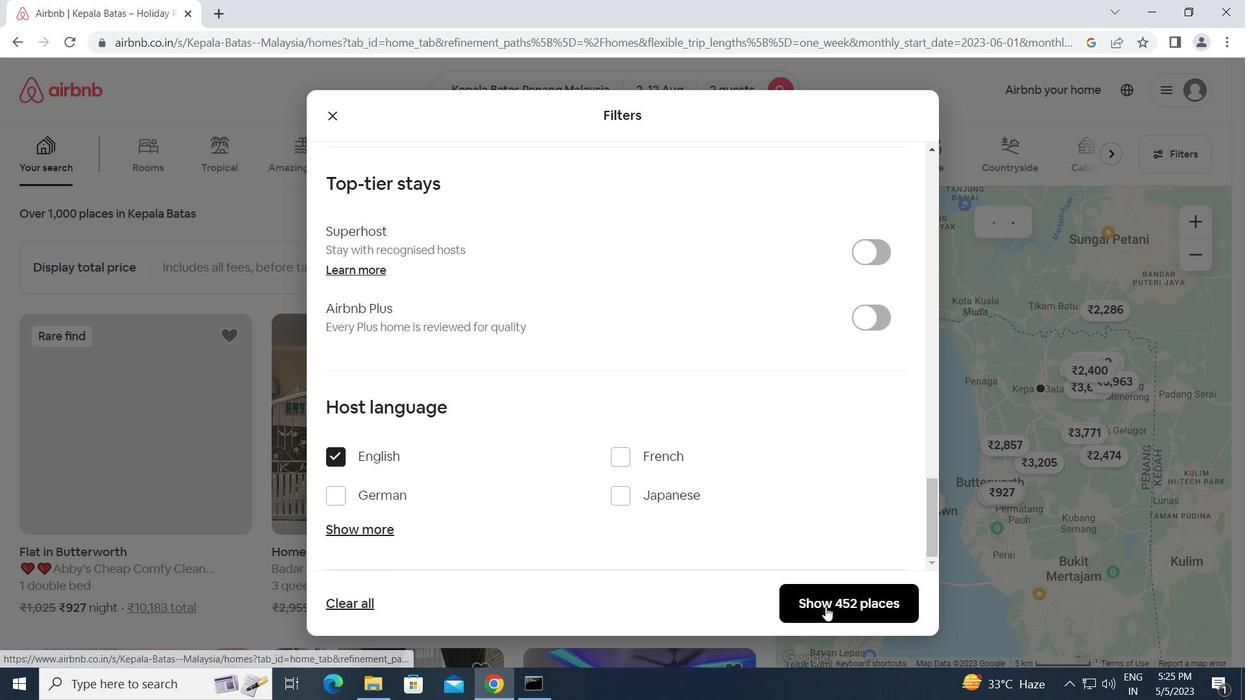 
